 Task: In the  document Michael ,change text color to 'Dark Green' Insert the mentioned shape on left side of the text 'Smiley'. Change color of the shape to  BrownChange shape height to  2
Action: Mouse moved to (384, 561)
Screenshot: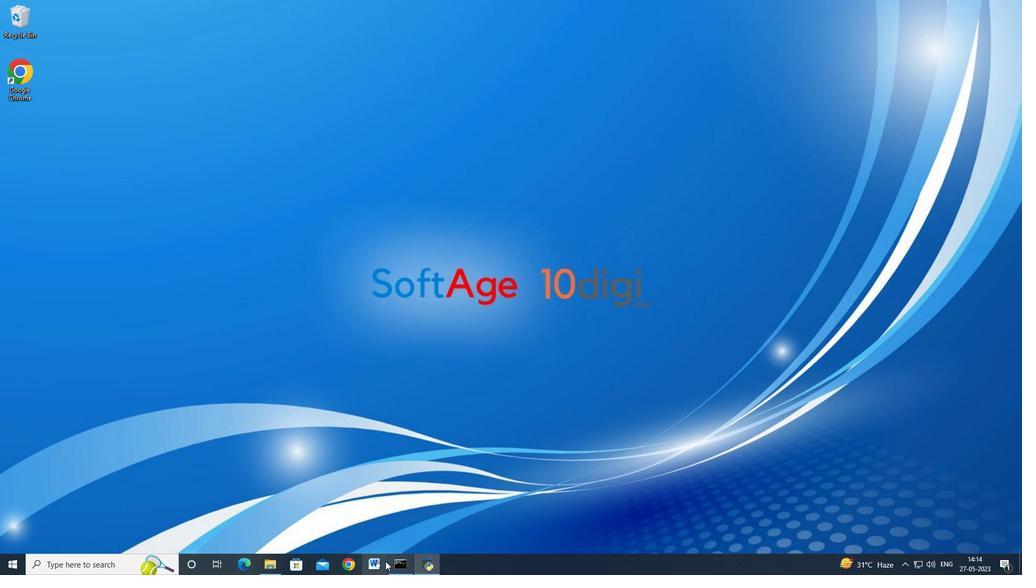
Action: Mouse pressed left at (384, 561)
Screenshot: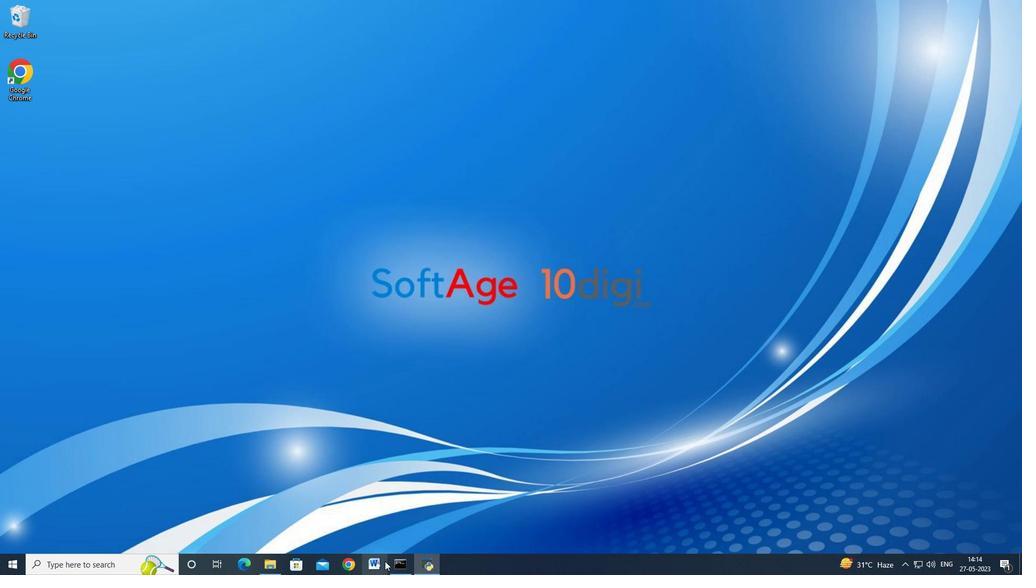 
Action: Mouse moved to (1, 22)
Screenshot: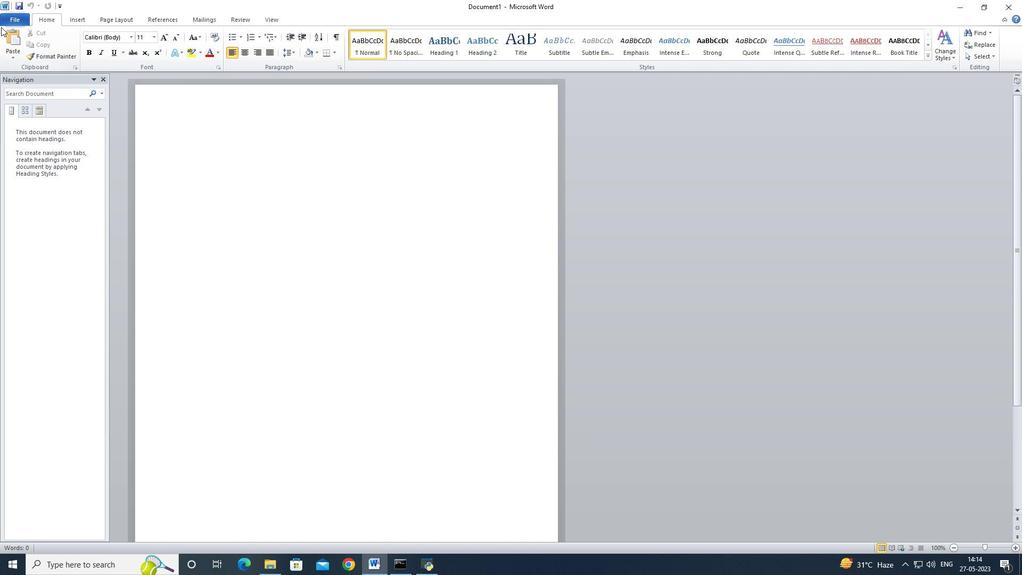 
Action: Mouse pressed left at (1, 22)
Screenshot: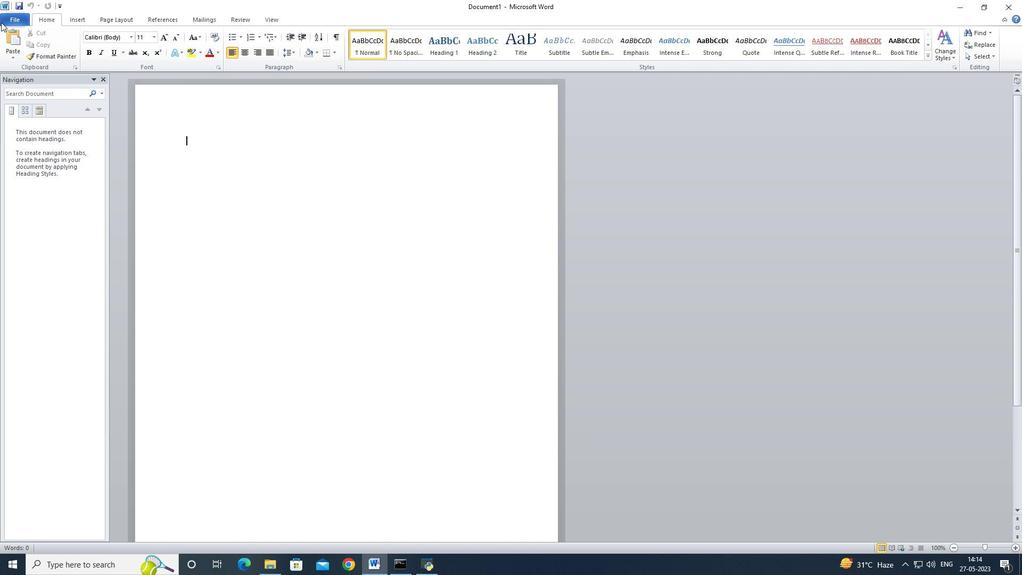 
Action: Mouse moved to (101, 68)
Screenshot: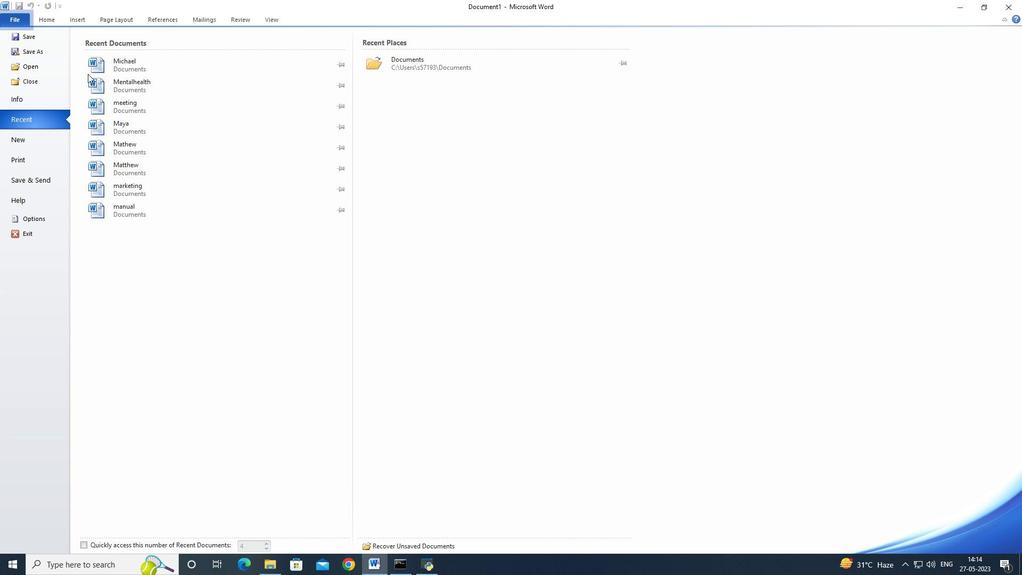 
Action: Mouse pressed left at (101, 68)
Screenshot: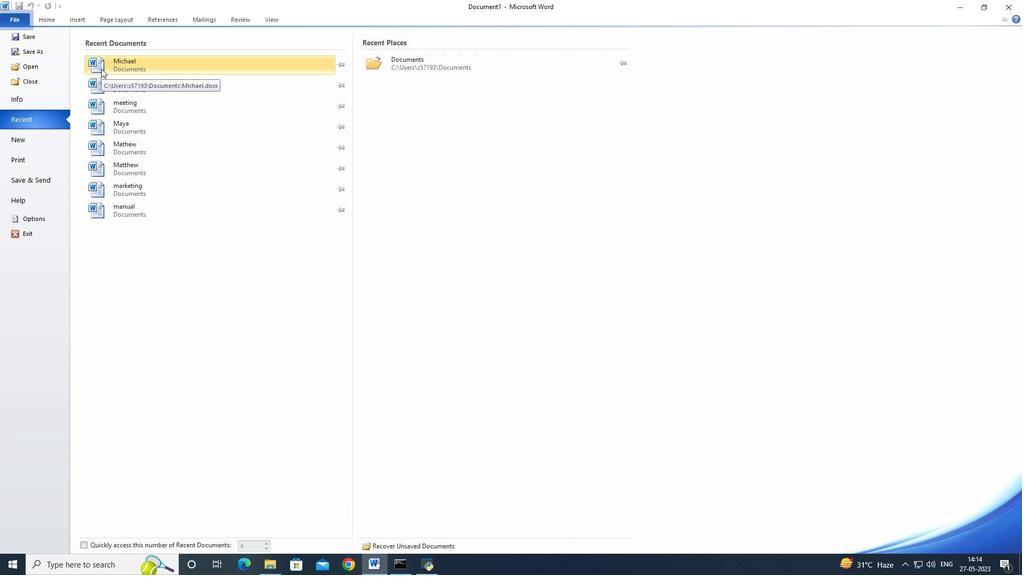 
Action: Mouse moved to (280, 178)
Screenshot: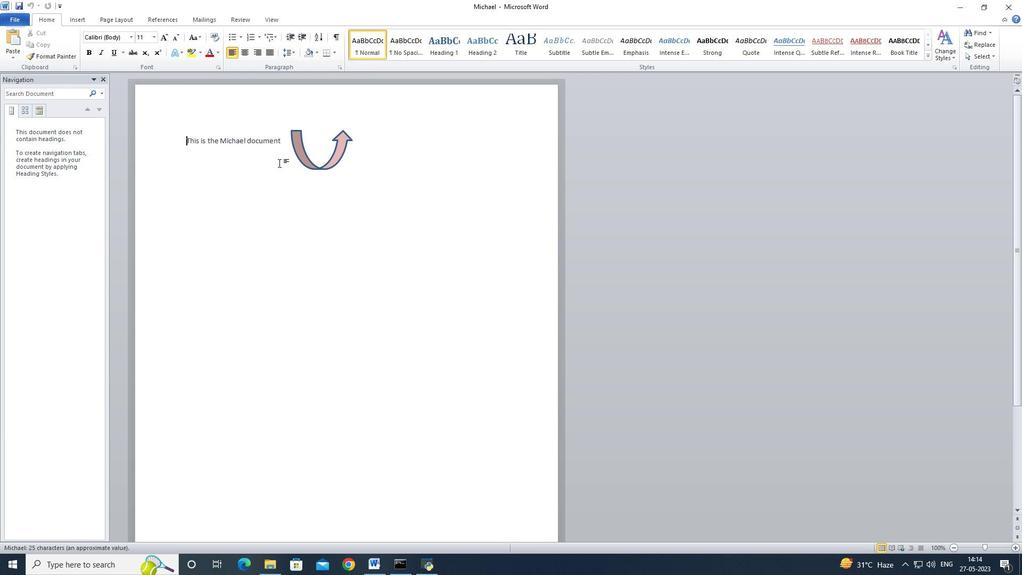 
Action: Mouse pressed left at (280, 178)
Screenshot: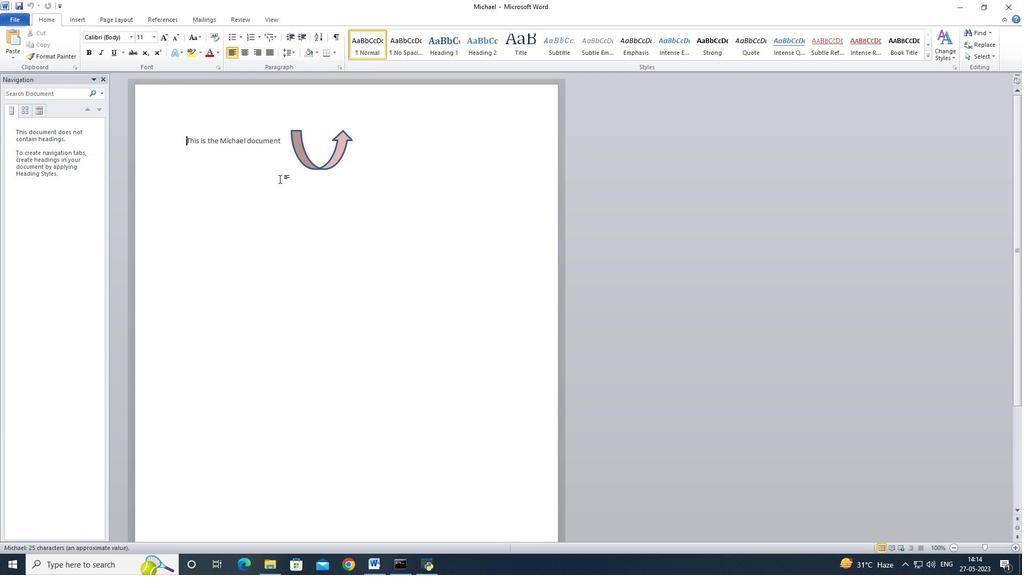 
Action: Mouse moved to (390, 180)
Screenshot: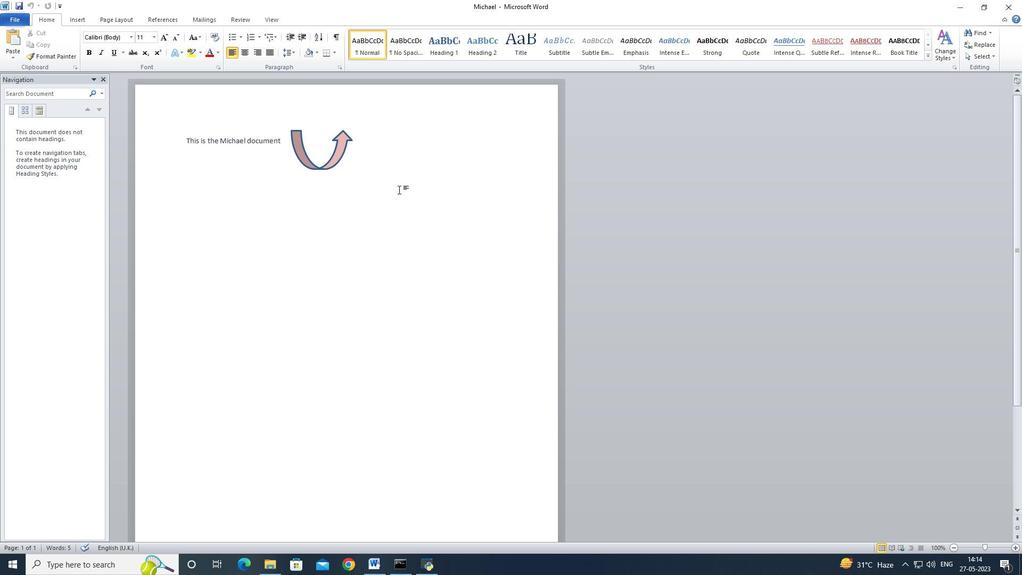 
Action: Mouse pressed left at (390, 180)
Screenshot: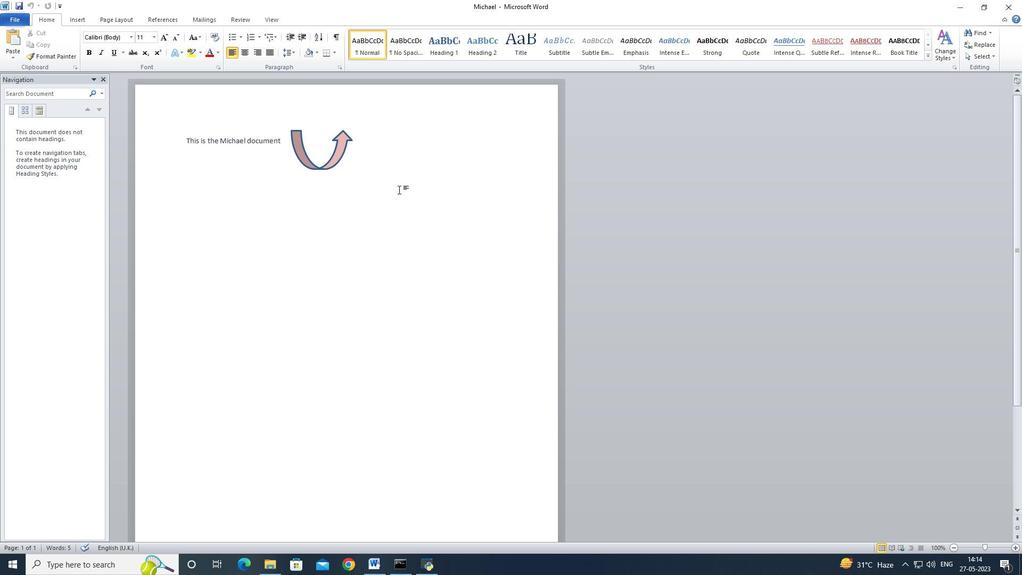 
Action: Mouse moved to (379, 150)
Screenshot: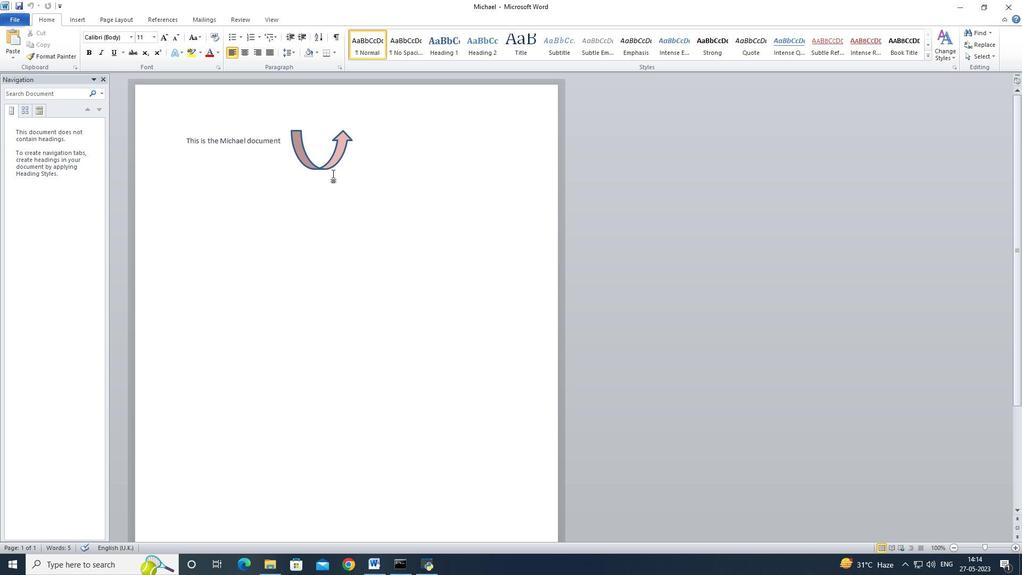 
Action: Mouse pressed left at (379, 150)
Screenshot: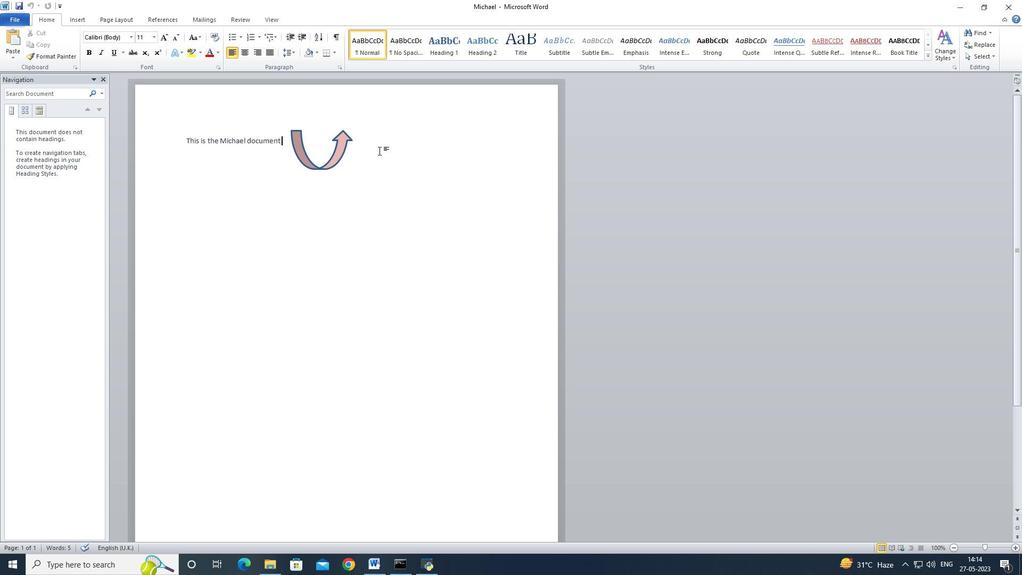 
Action: Mouse moved to (379, 150)
Screenshot: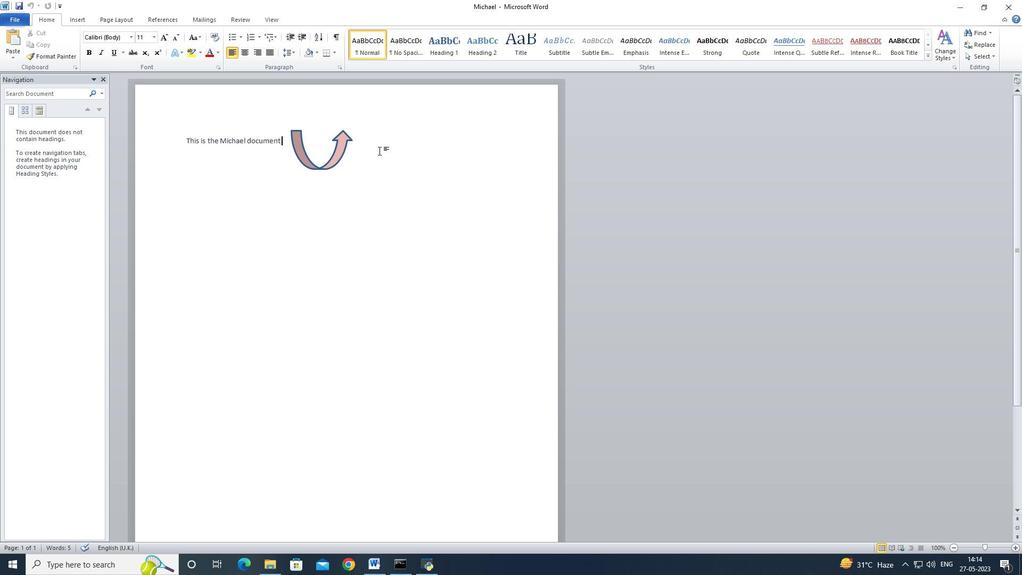 
Action: Mouse pressed left at (379, 150)
Screenshot: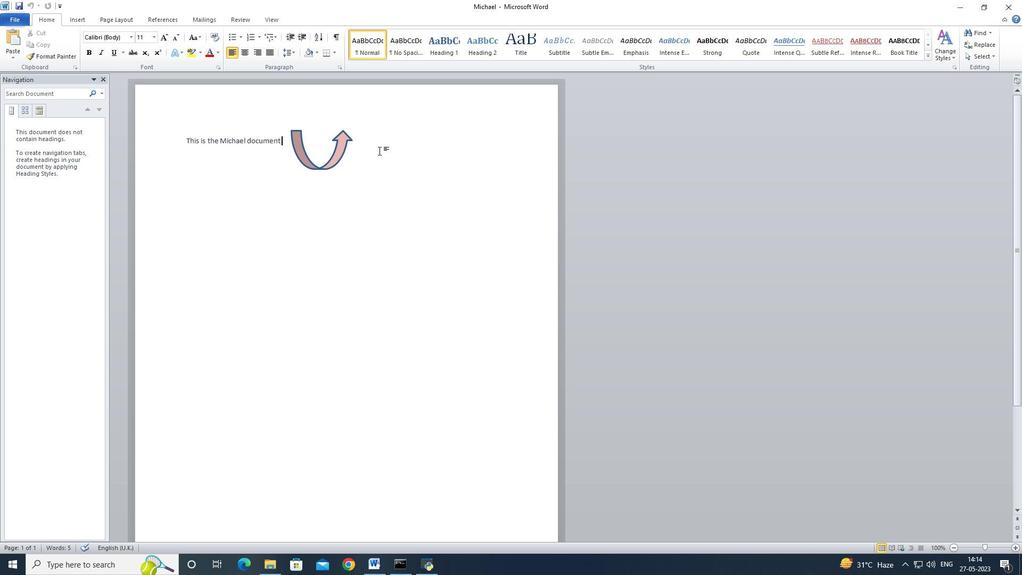 
Action: Mouse moved to (85, 24)
Screenshot: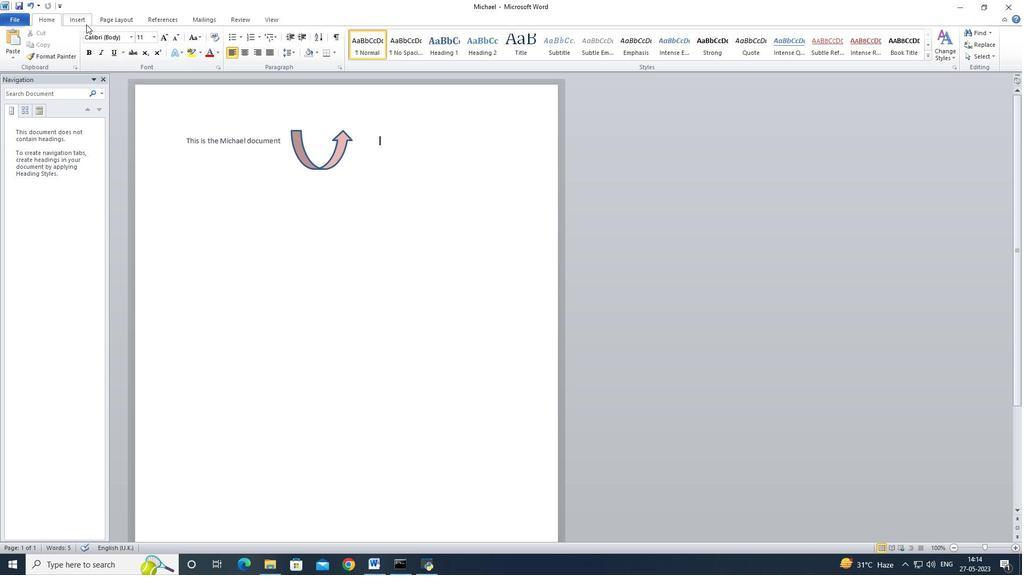 
Action: Mouse pressed left at (85, 24)
Screenshot: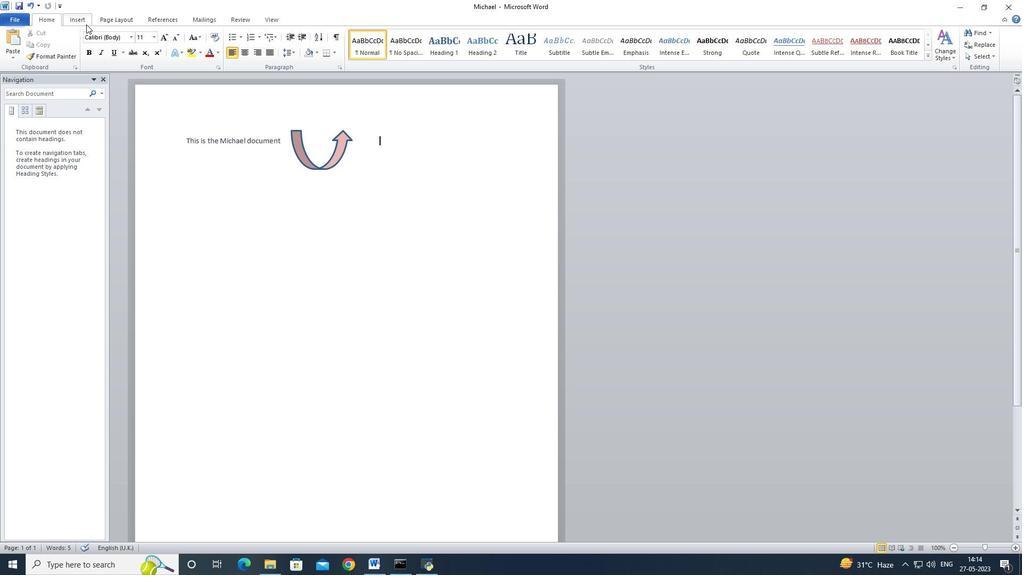 
Action: Mouse moved to (157, 54)
Screenshot: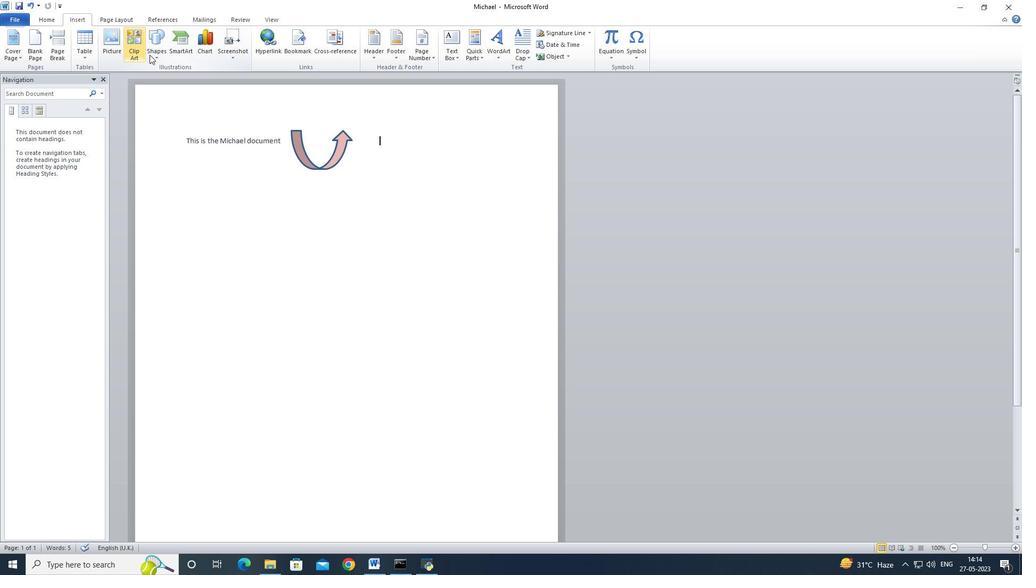 
Action: Mouse pressed left at (157, 54)
Screenshot: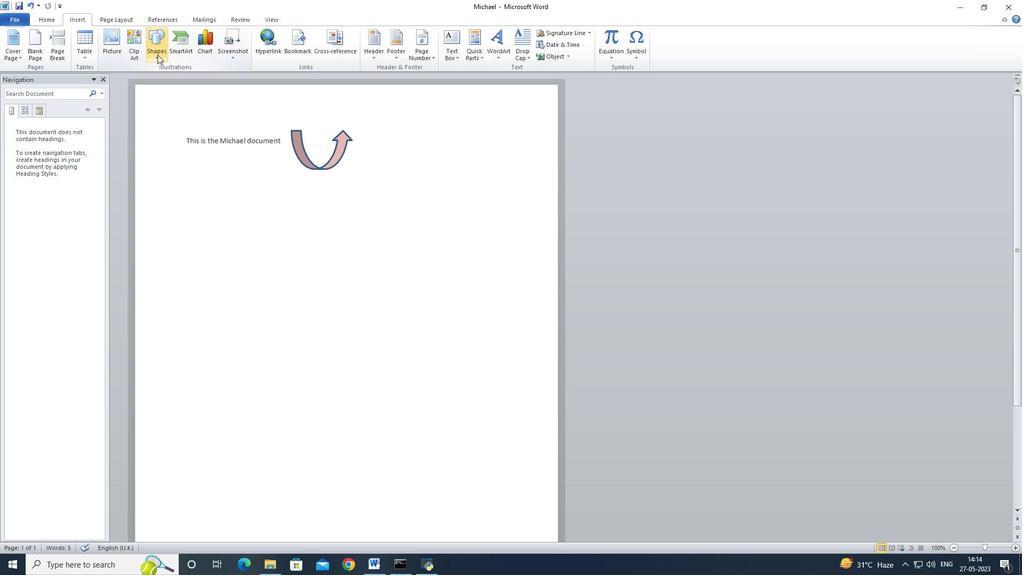 
Action: Mouse moved to (201, 171)
Screenshot: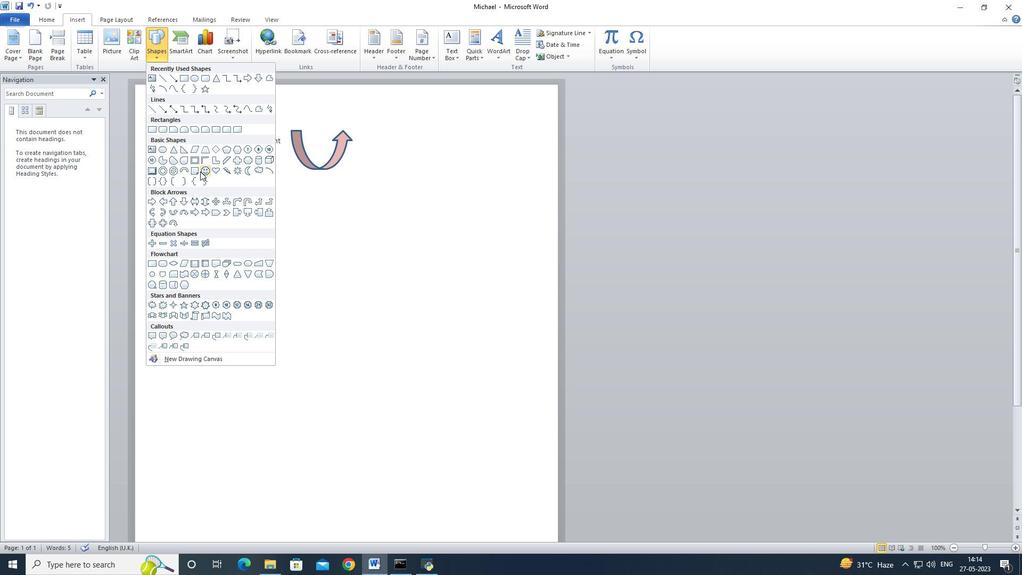 
Action: Mouse pressed left at (201, 171)
Screenshot: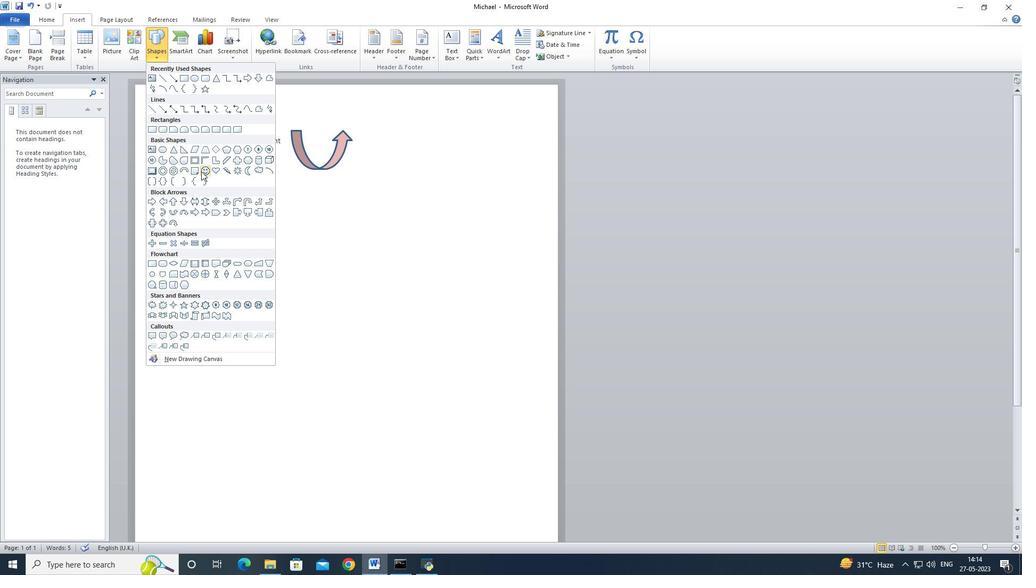 
Action: Mouse moved to (392, 148)
Screenshot: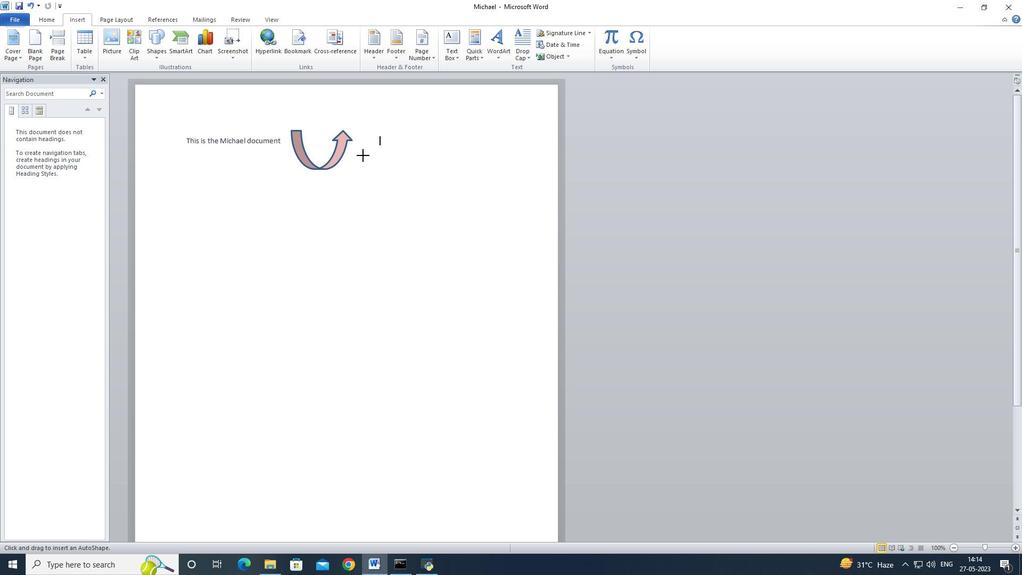 
Action: Mouse pressed left at (392, 148)
Screenshot: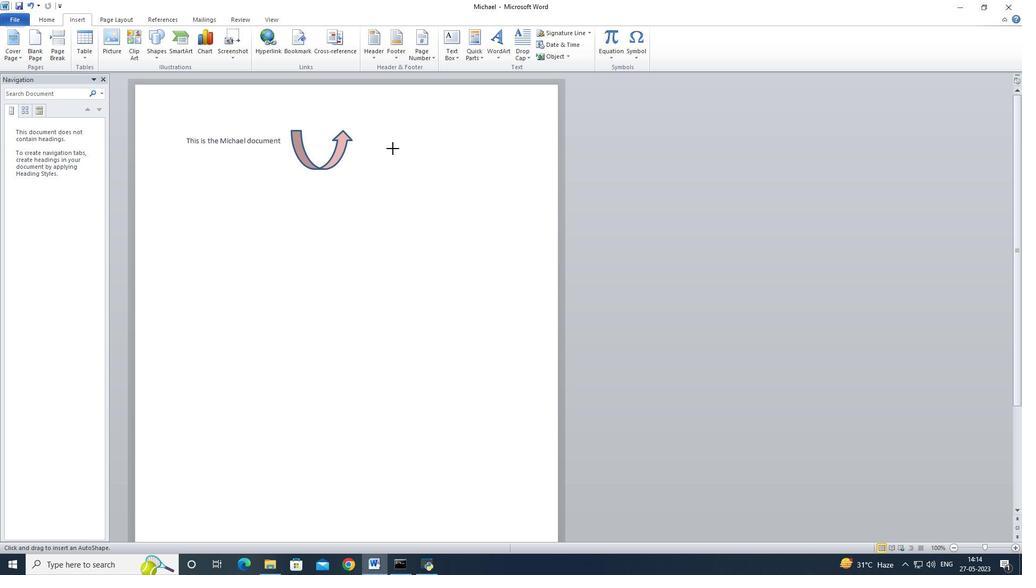 
Action: Mouse moved to (429, 173)
Screenshot: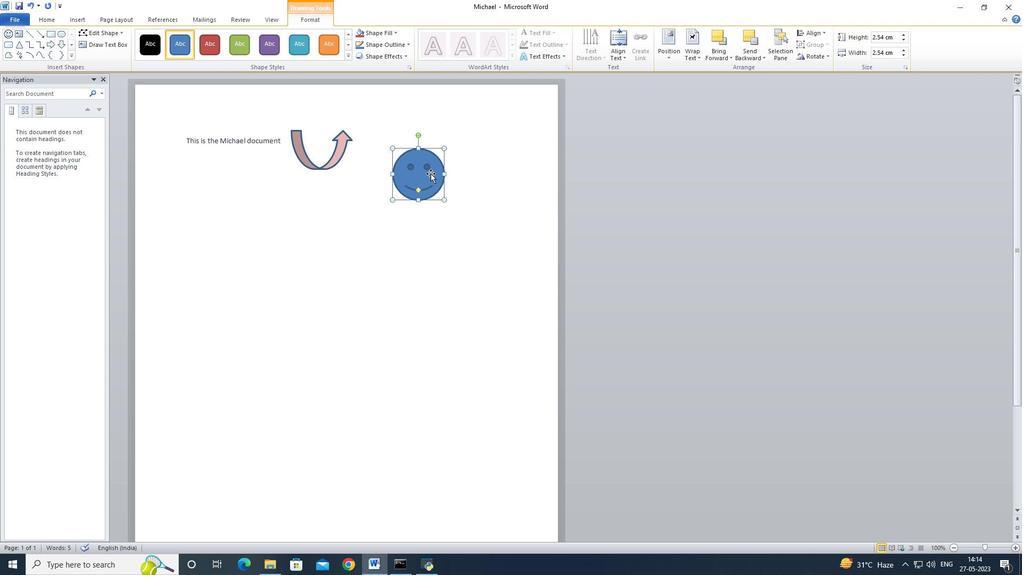 
Action: Mouse pressed left at (429, 173)
Screenshot: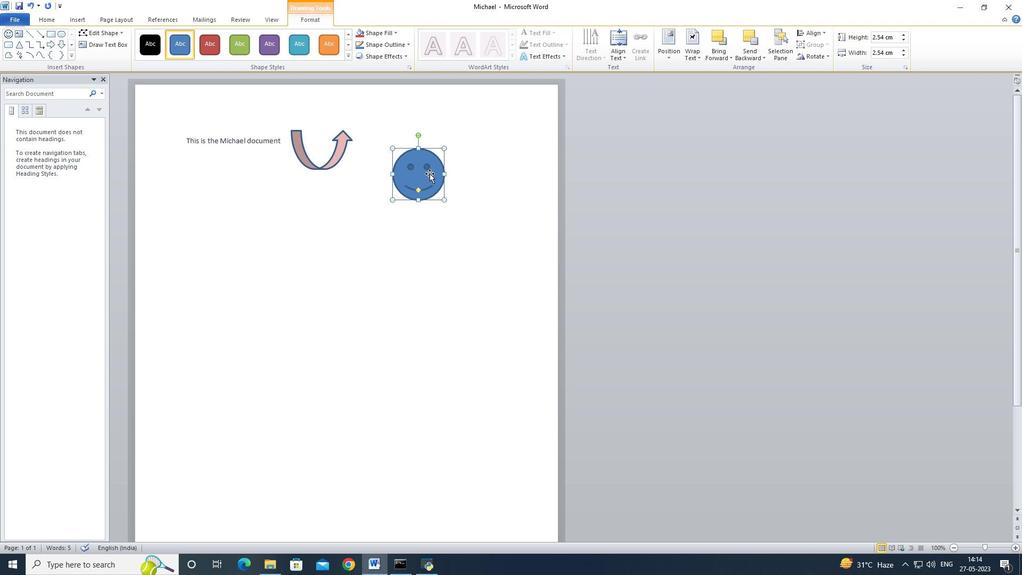
Action: Mouse moved to (182, 136)
Screenshot: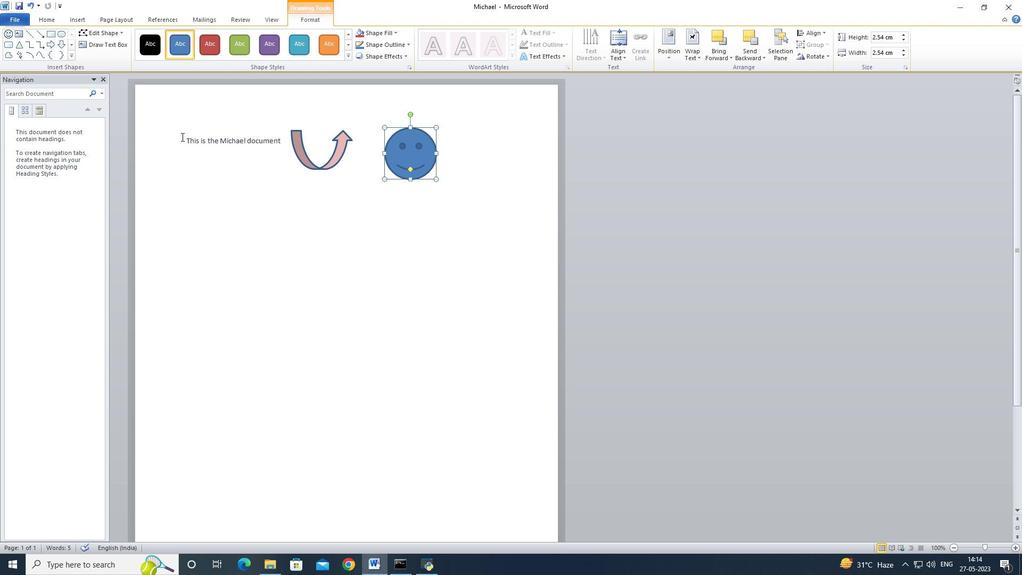 
Action: Mouse pressed left at (182, 136)
Screenshot: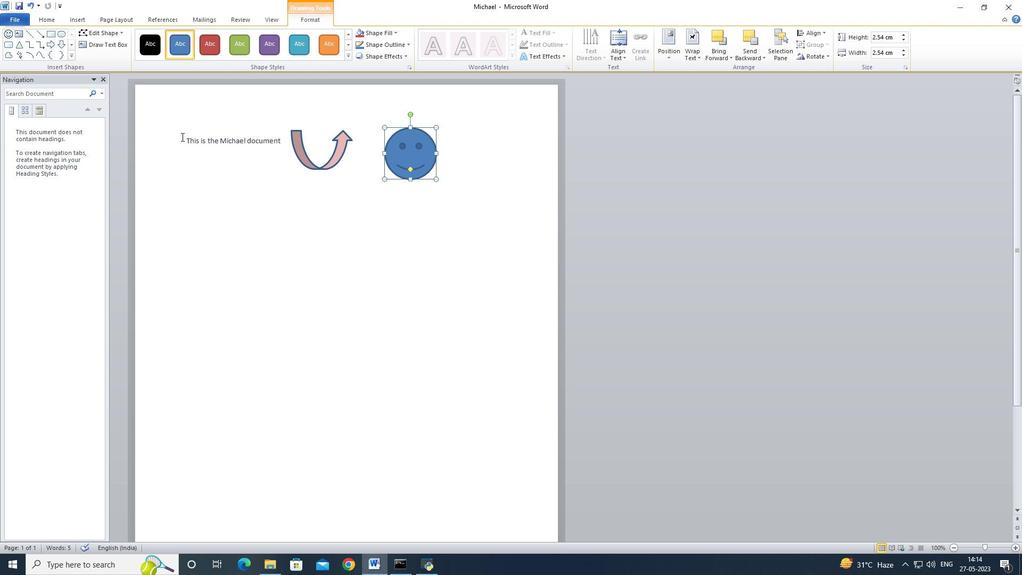 
Action: Mouse moved to (217, 53)
Screenshot: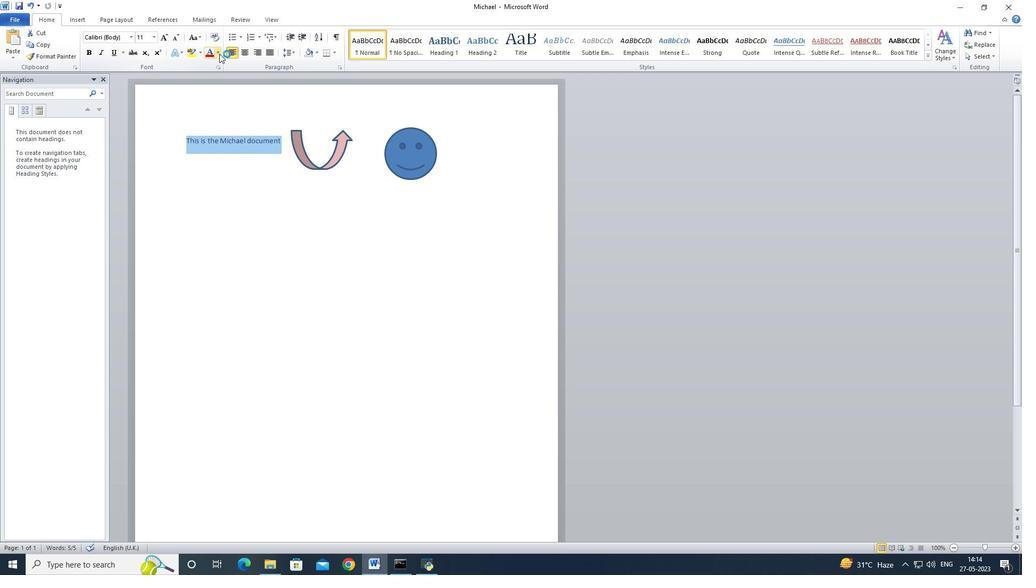 
Action: Mouse pressed left at (217, 53)
Screenshot: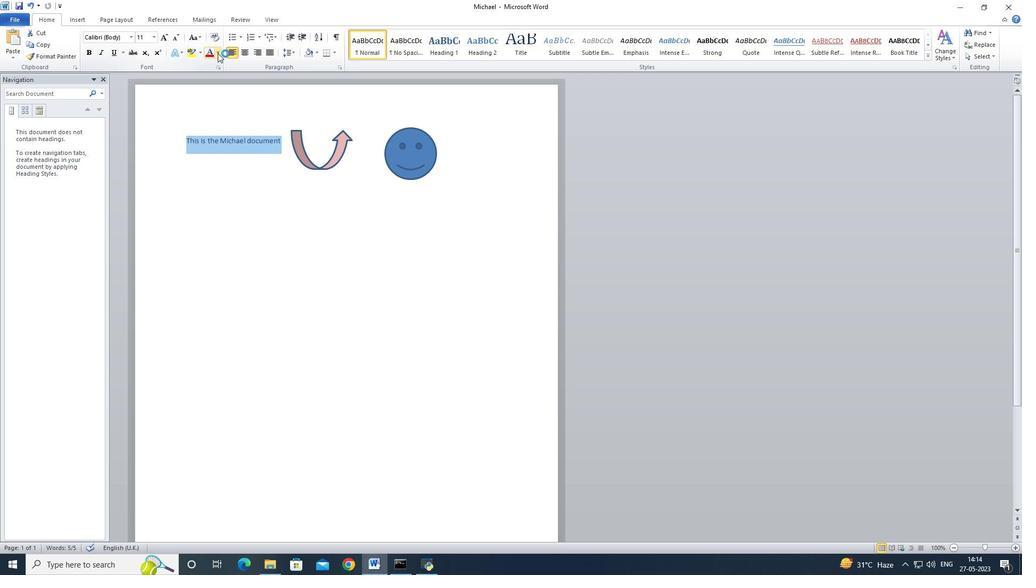 
Action: Mouse moved to (263, 121)
Screenshot: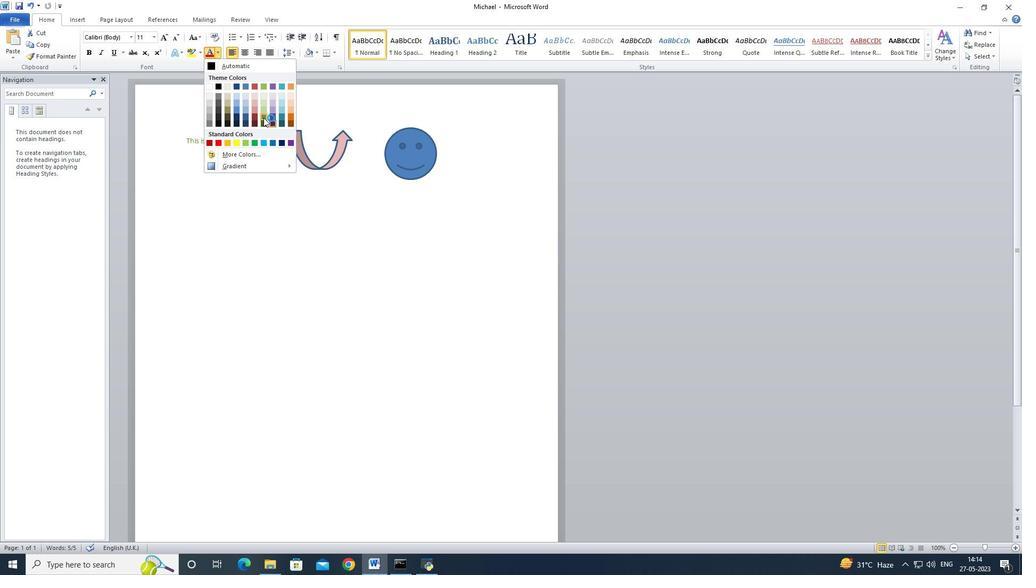 
Action: Mouse pressed left at (263, 121)
Screenshot: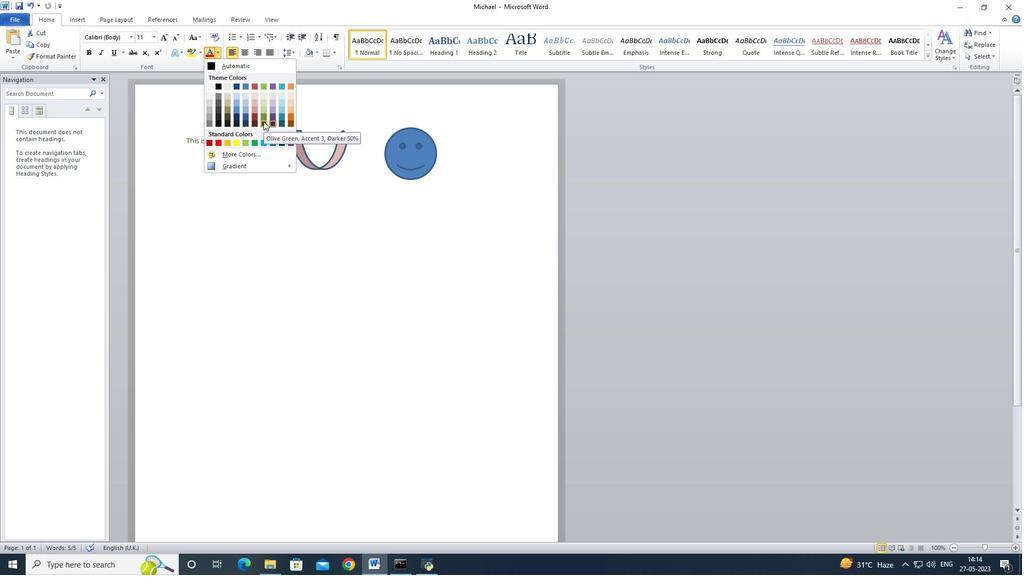 
Action: Mouse moved to (264, 165)
Screenshot: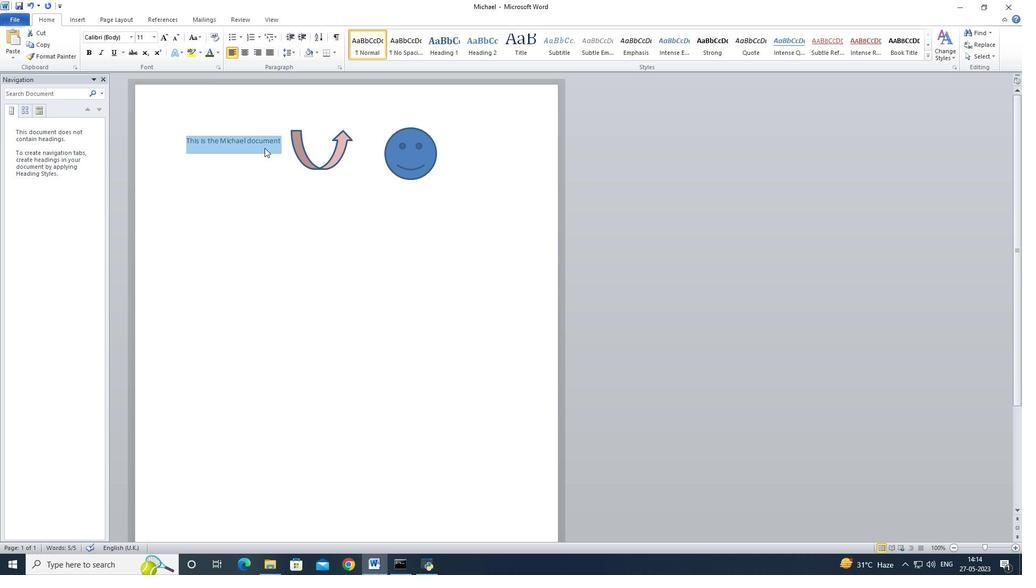 
Action: Mouse pressed left at (264, 165)
Screenshot: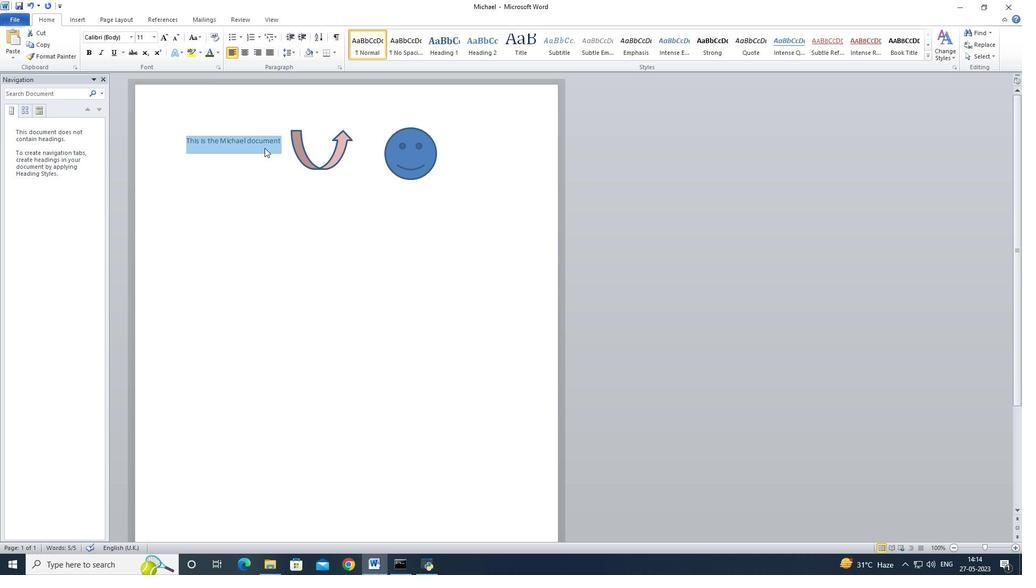 
Action: Mouse moved to (408, 155)
Screenshot: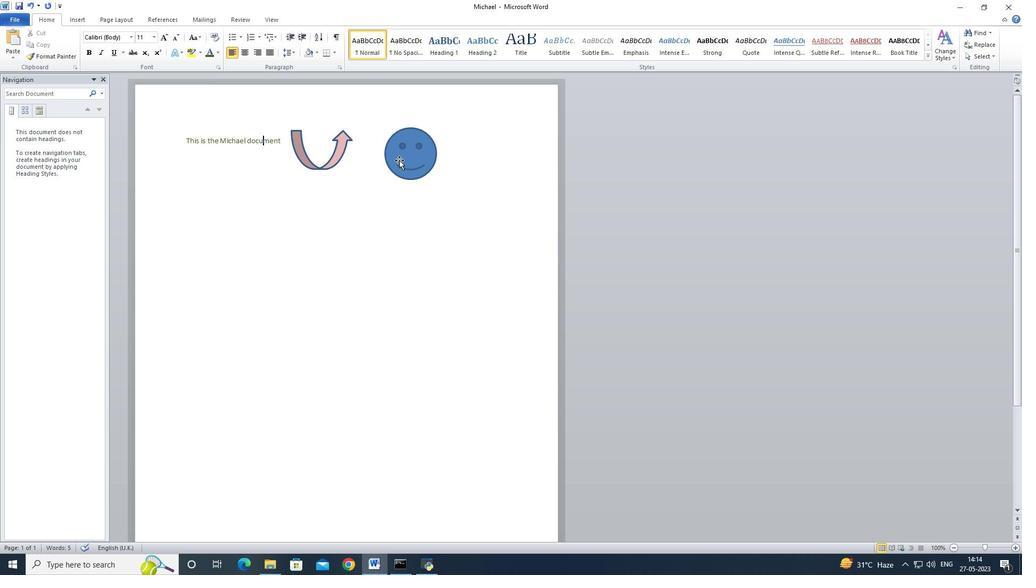
Action: Mouse pressed left at (408, 155)
Screenshot: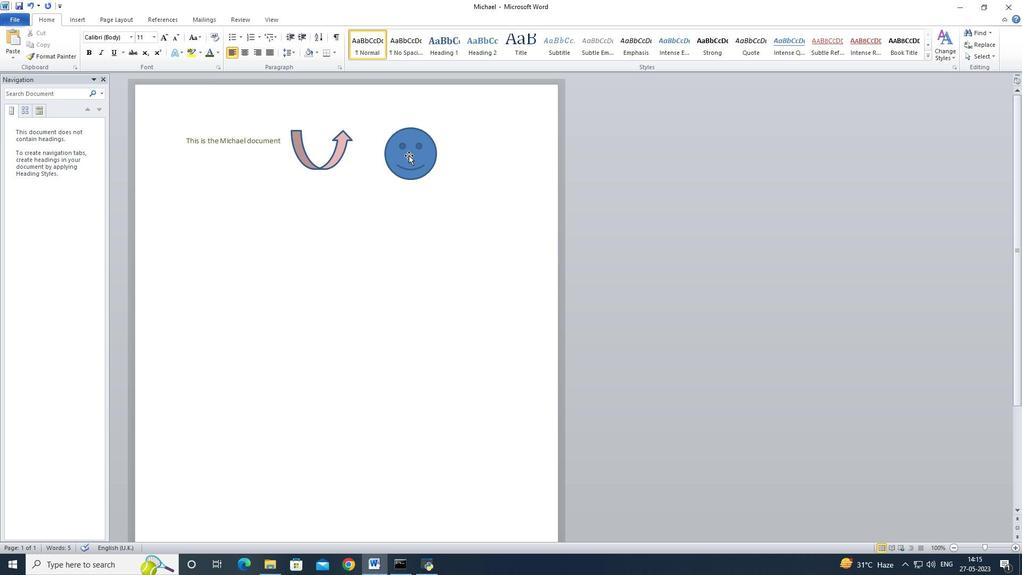 
Action: Mouse moved to (292, 17)
Screenshot: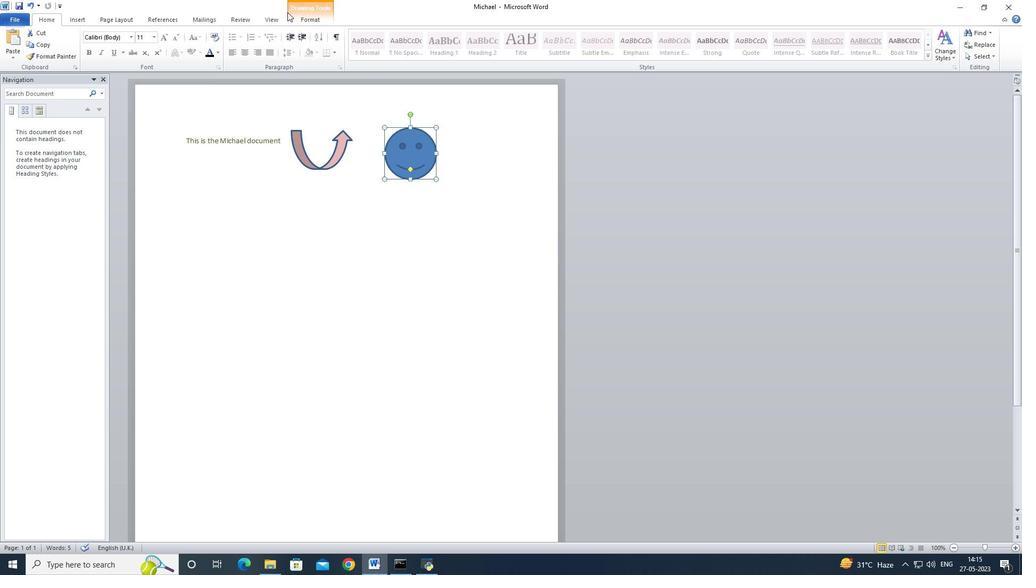 
Action: Mouse pressed left at (292, 17)
Screenshot: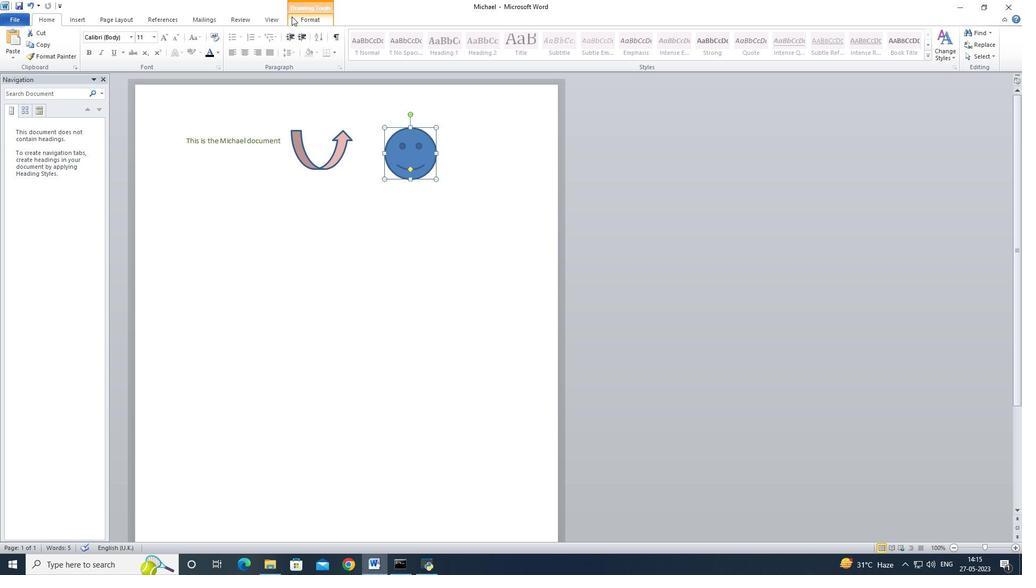 
Action: Mouse moved to (392, 35)
Screenshot: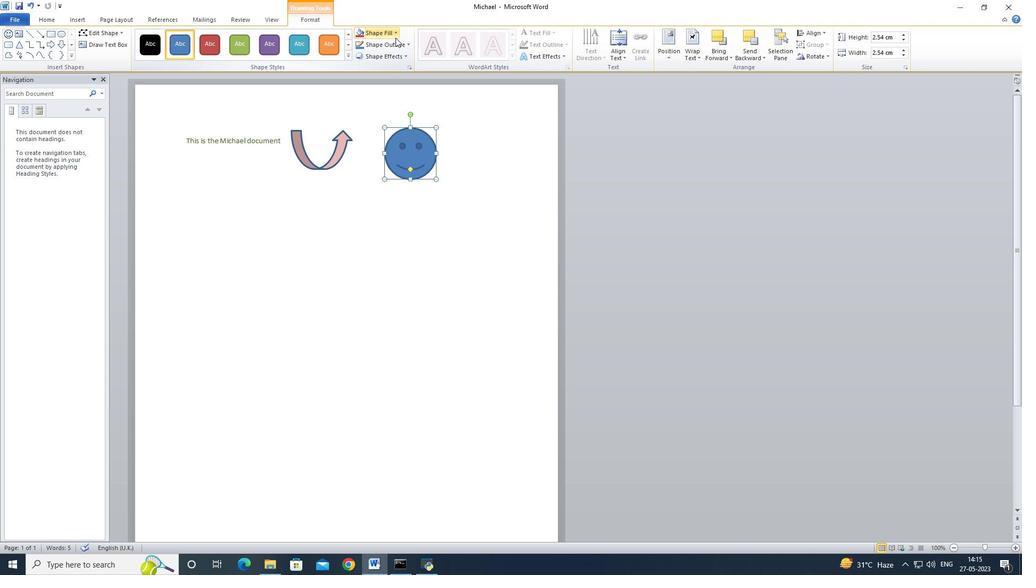 
Action: Mouse pressed left at (392, 35)
Screenshot: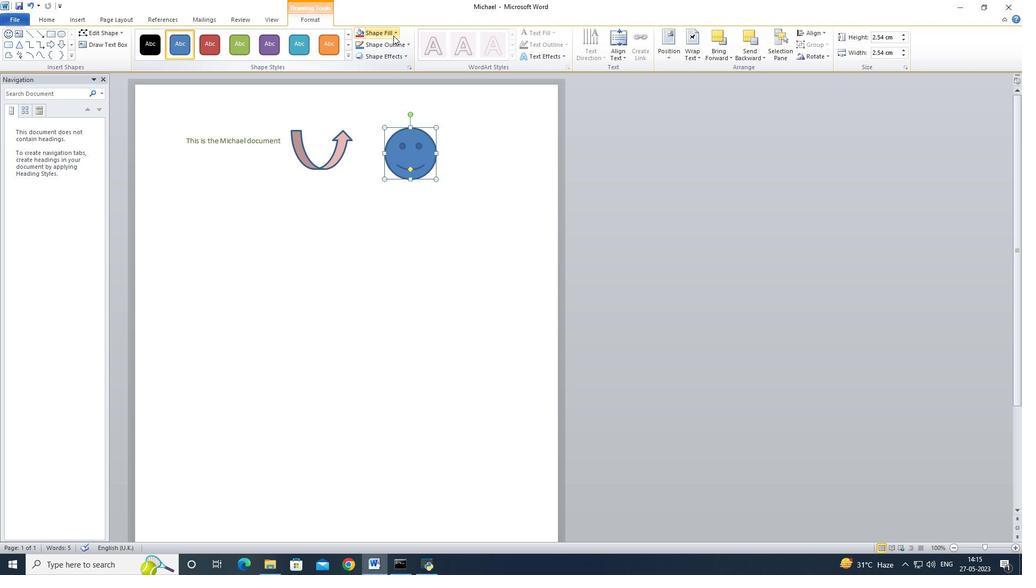 
Action: Mouse moved to (376, 71)
Screenshot: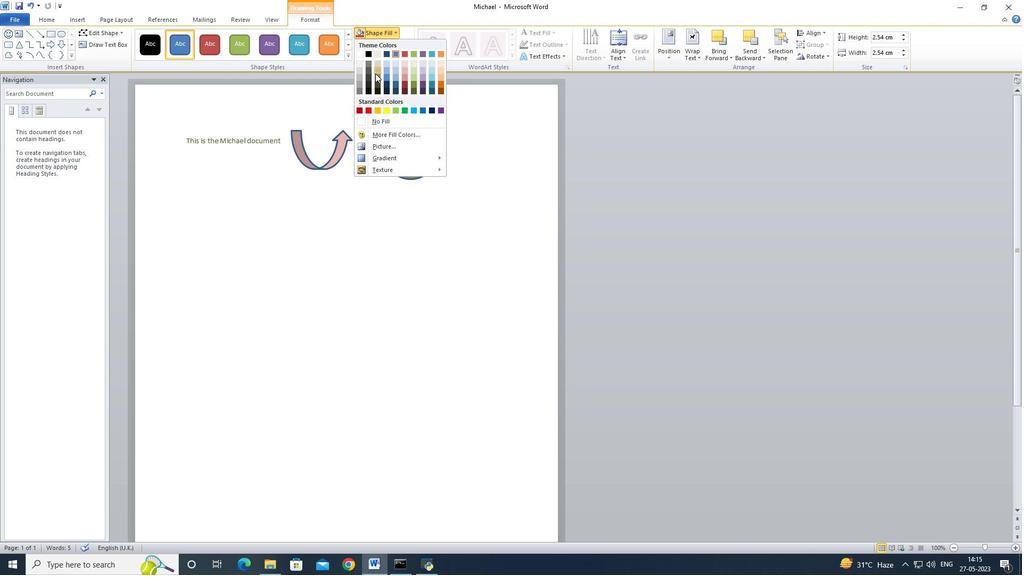 
Action: Mouse pressed left at (376, 71)
Screenshot: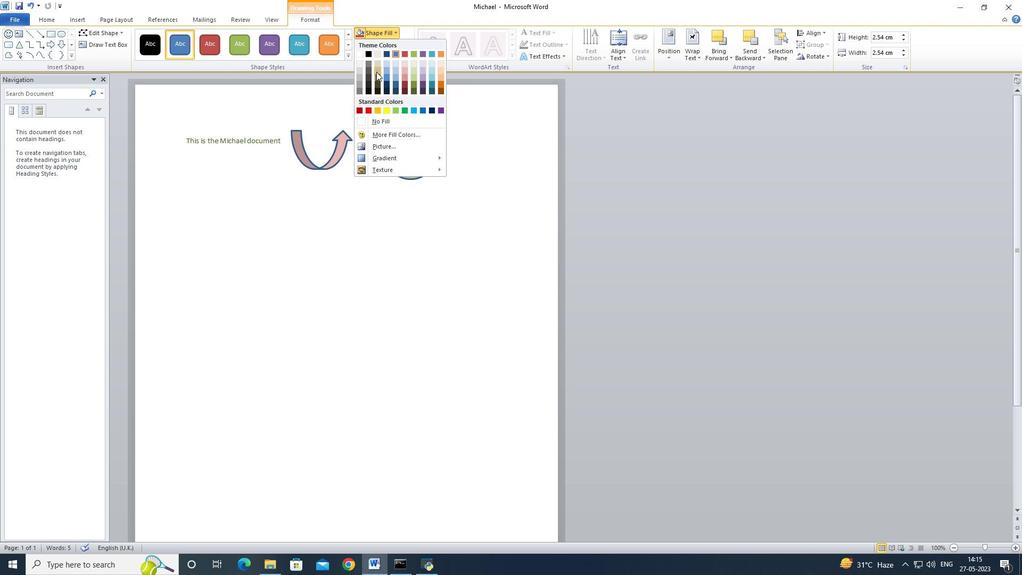 
Action: Mouse moved to (902, 35)
Screenshot: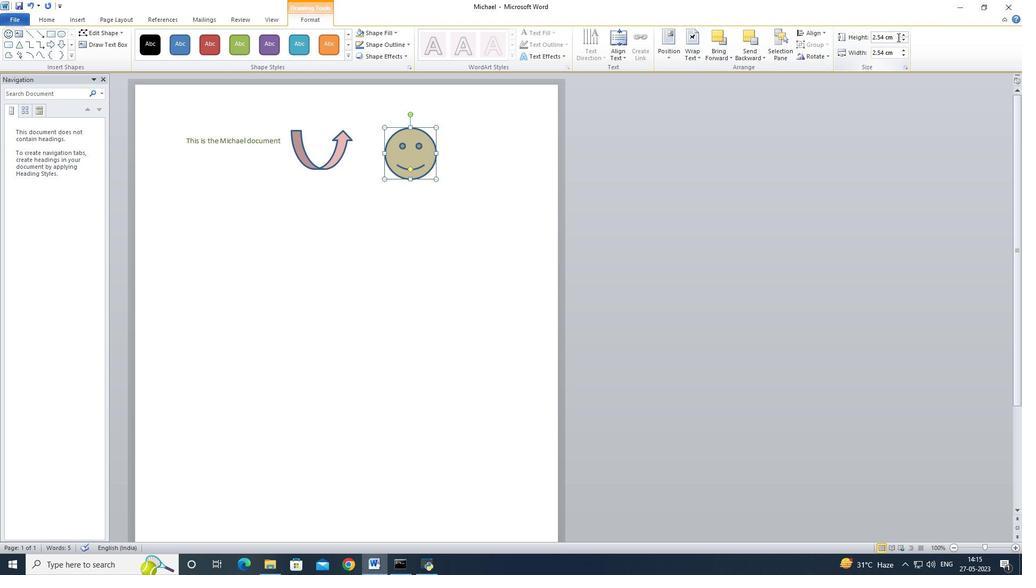
Action: Mouse pressed left at (902, 35)
Screenshot: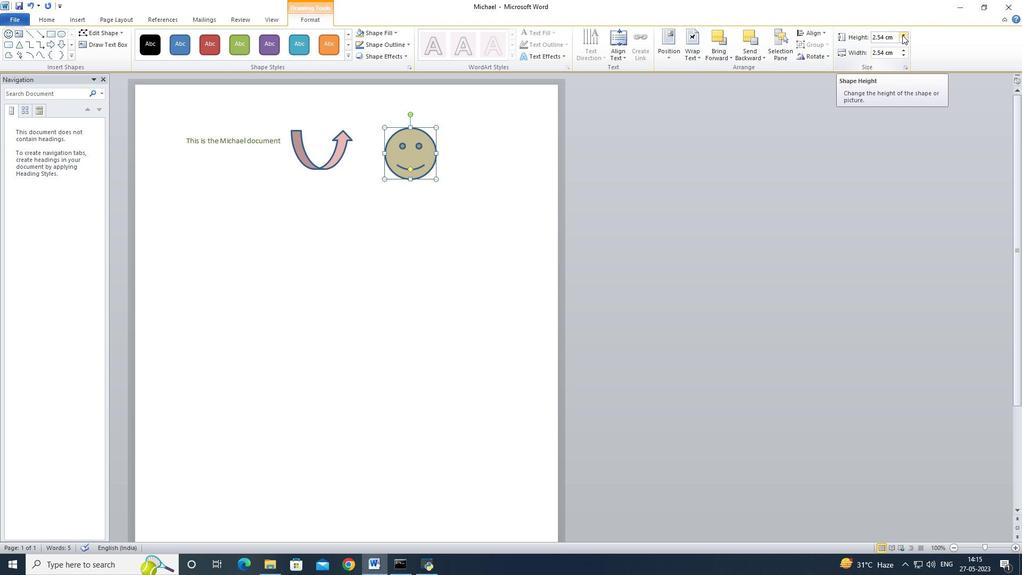 
Action: Mouse pressed left at (902, 35)
Screenshot: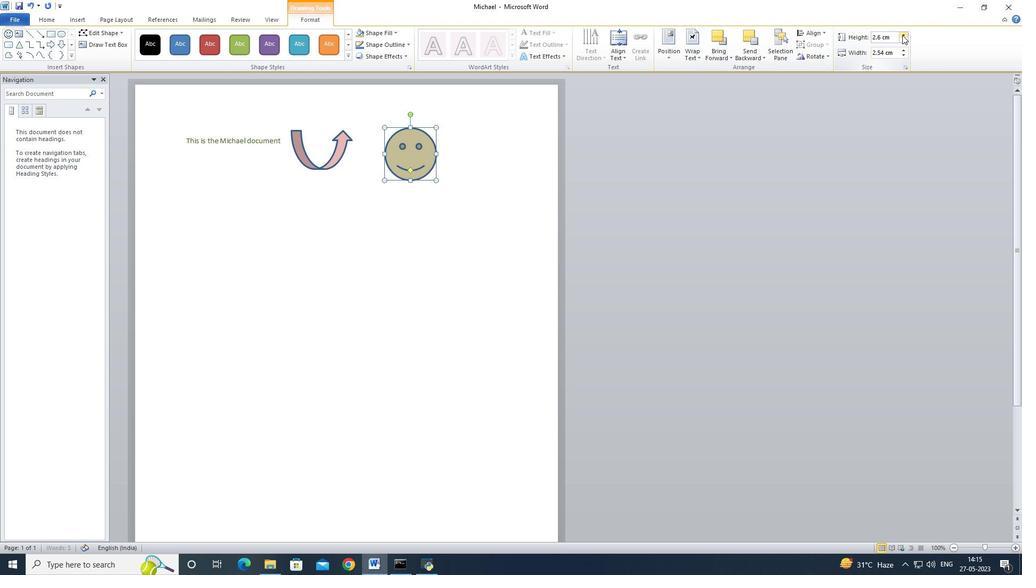 
Action: Mouse moved to (904, 40)
Screenshot: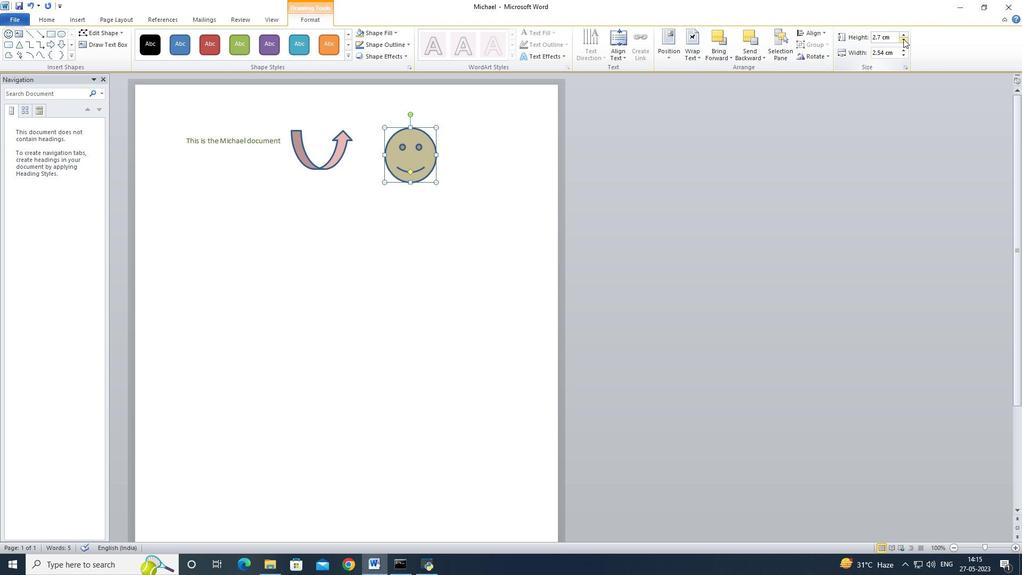 
Action: Mouse pressed left at (904, 40)
Screenshot: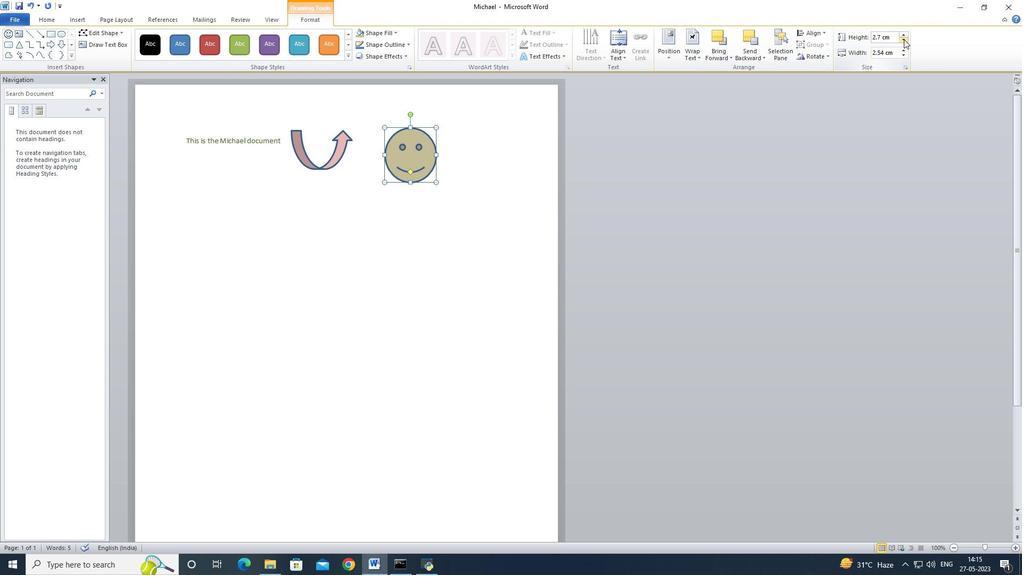
Action: Mouse pressed left at (904, 40)
Screenshot: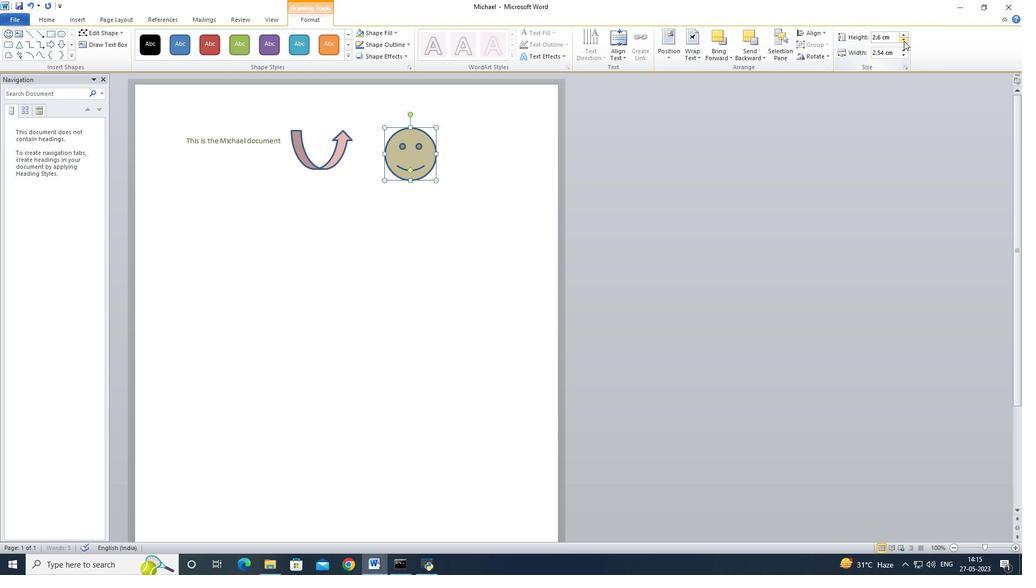 
Action: Mouse pressed left at (904, 40)
Screenshot: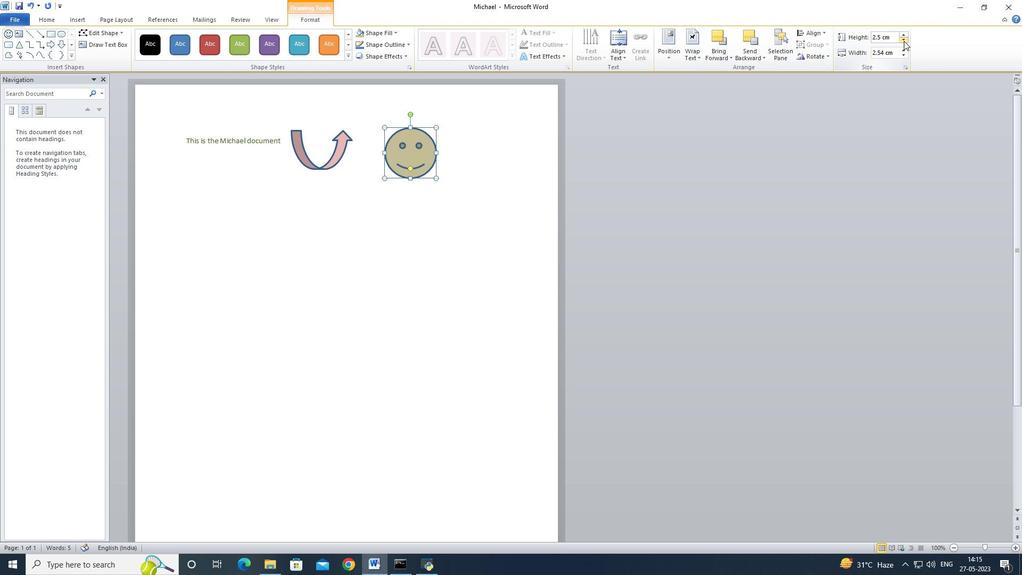 
Action: Mouse pressed left at (904, 40)
Screenshot: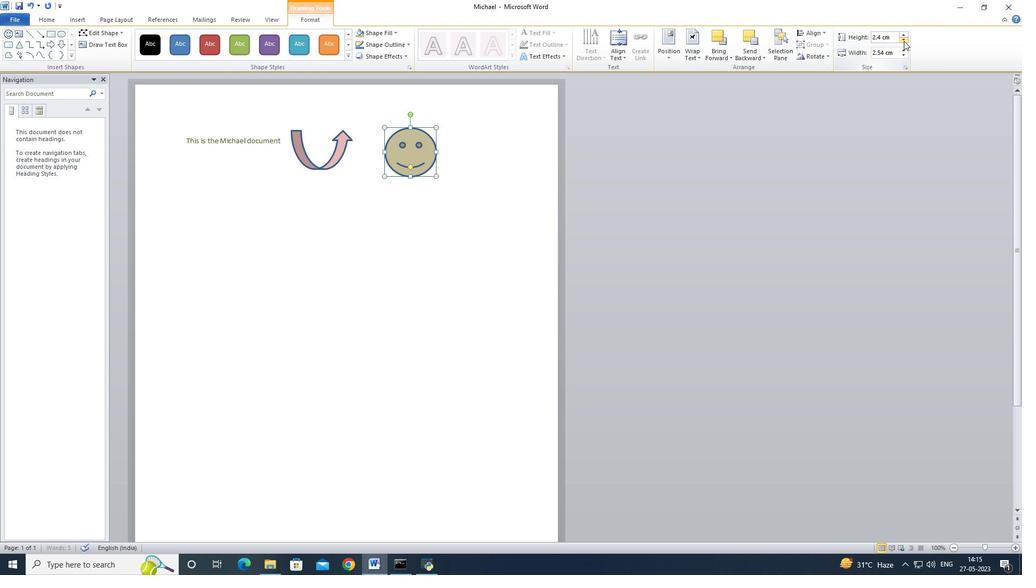 
Action: Mouse pressed left at (904, 40)
Screenshot: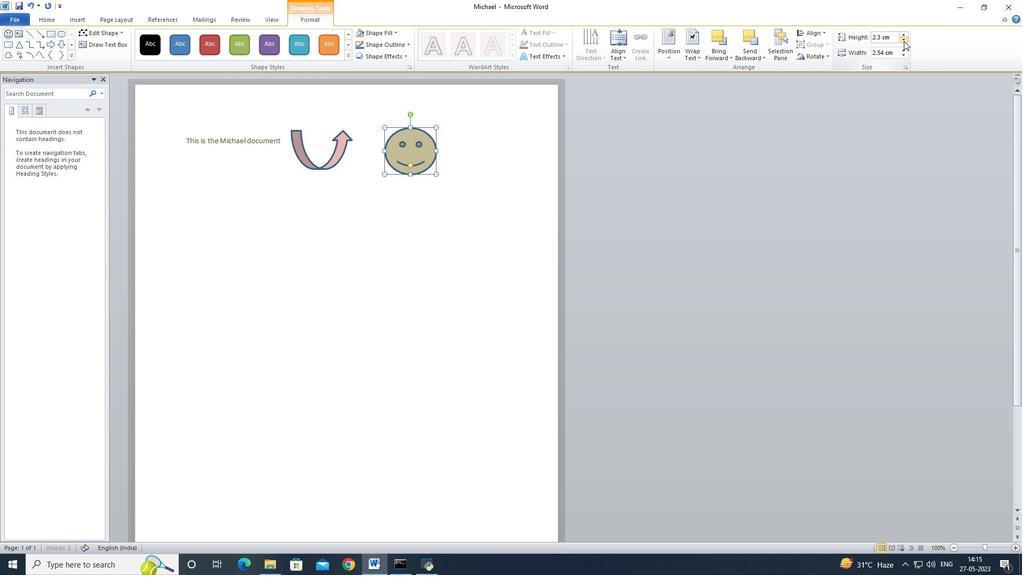 
Action: Mouse pressed left at (904, 40)
Screenshot: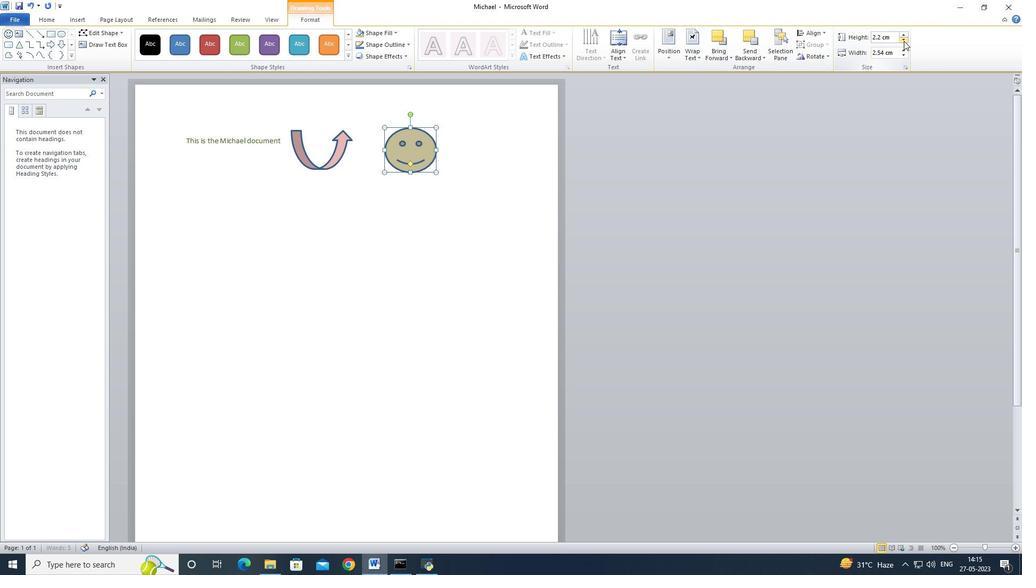 
Action: Mouse pressed left at (904, 40)
Screenshot: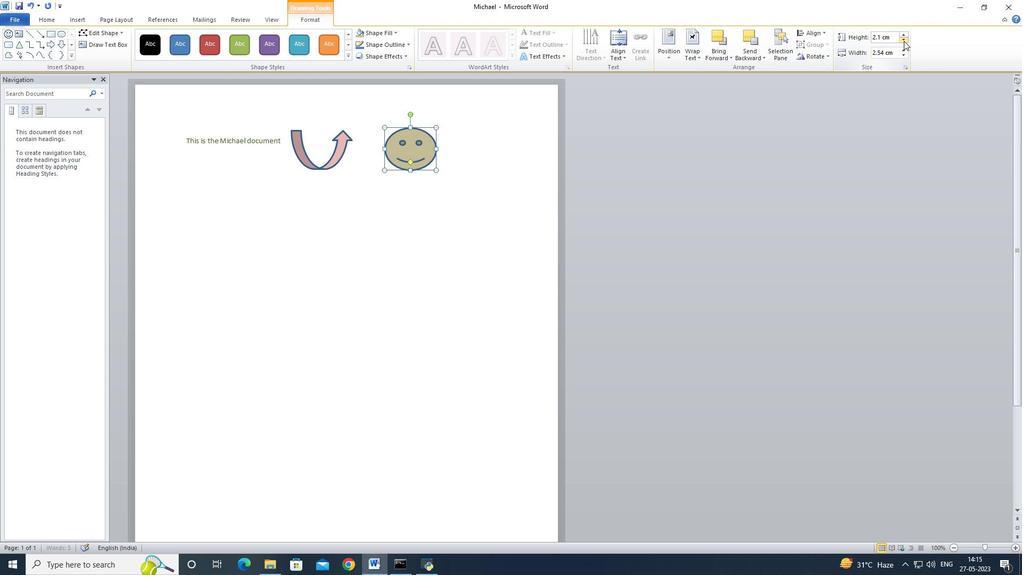 
Action: Mouse moved to (538, 161)
Screenshot: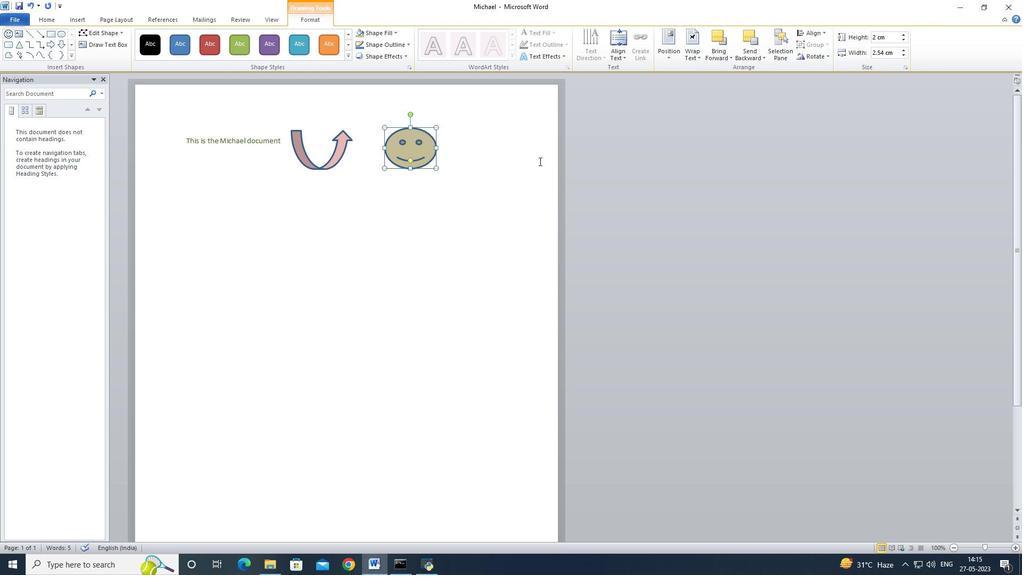 
Action: Key pressed <Key.enter>
Screenshot: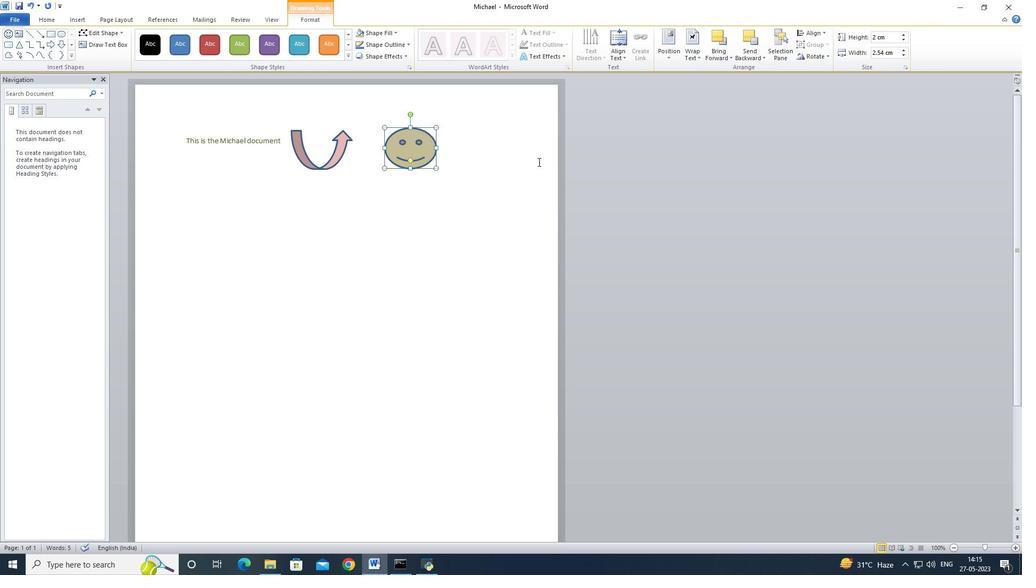 
Action: Mouse moved to (528, 164)
Screenshot: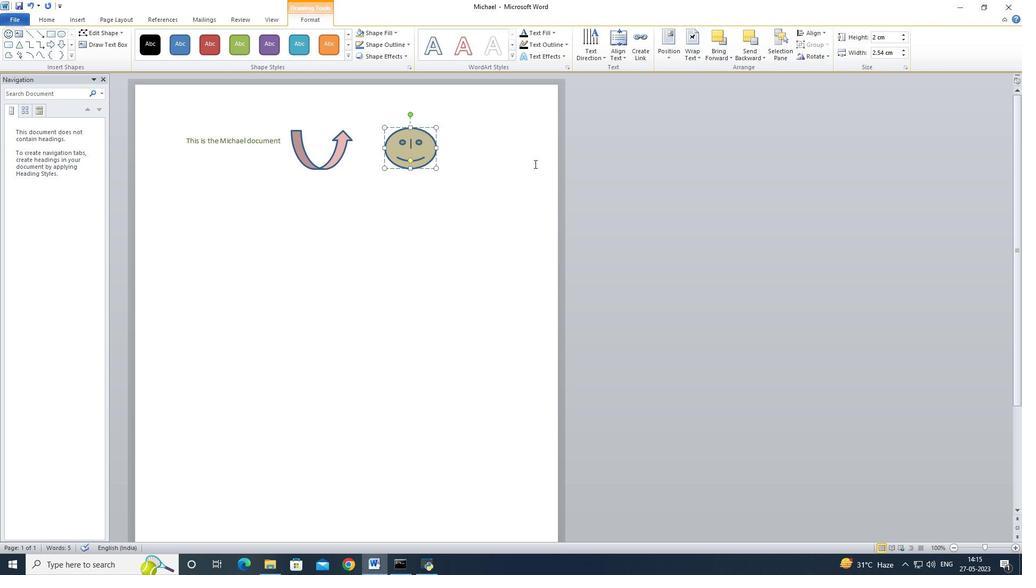 
Action: Mouse pressed left at (528, 164)
Screenshot: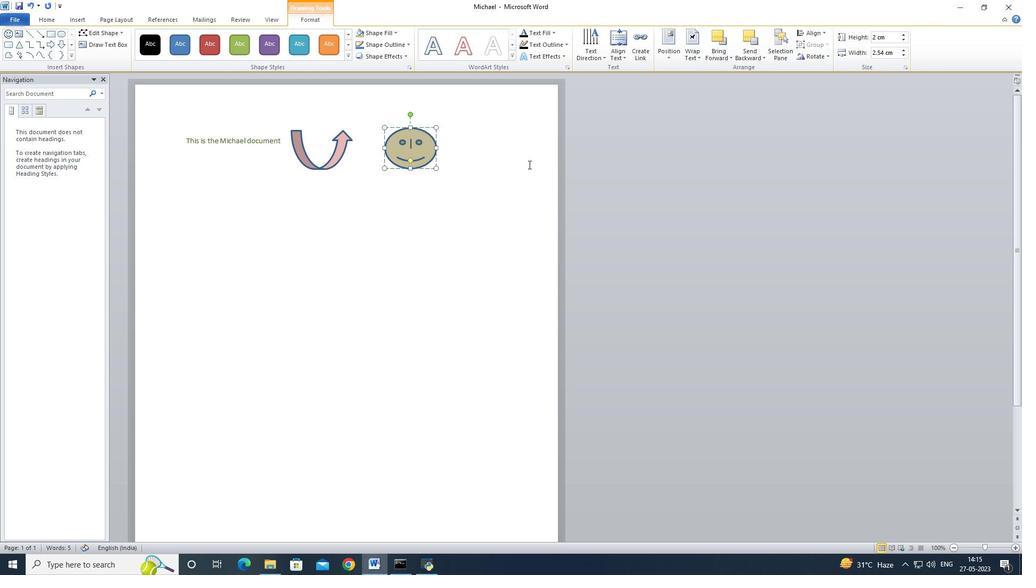 
Action: Mouse moved to (427, 239)
Screenshot: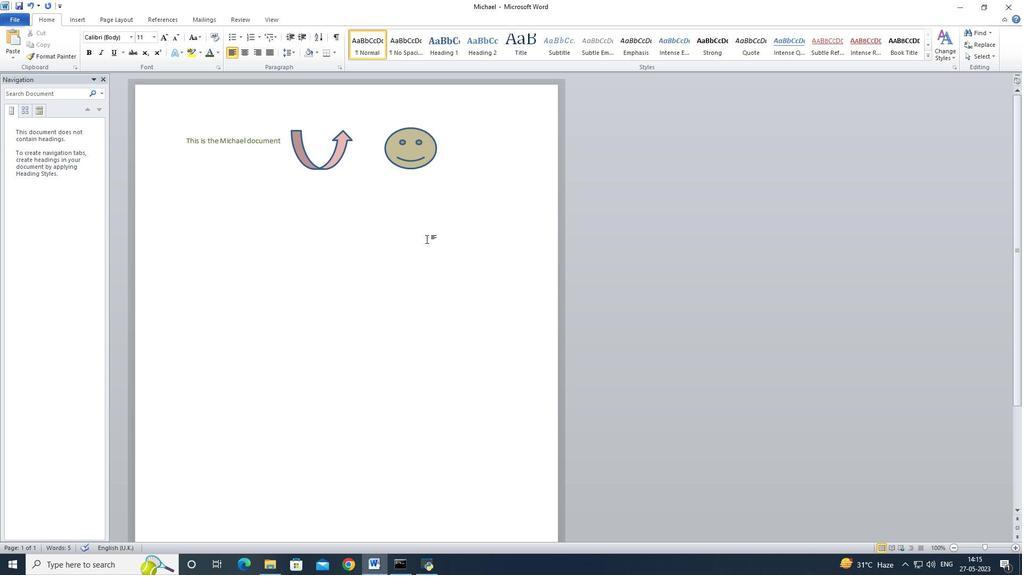 
Action: Mouse pressed left at (427, 239)
Screenshot: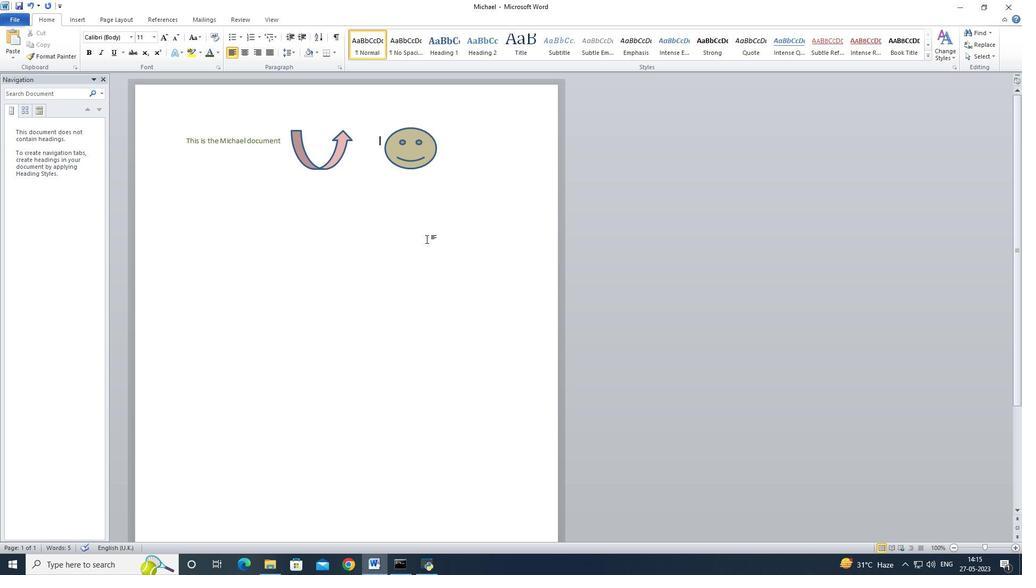 
Action: Mouse moved to (430, 160)
Screenshot: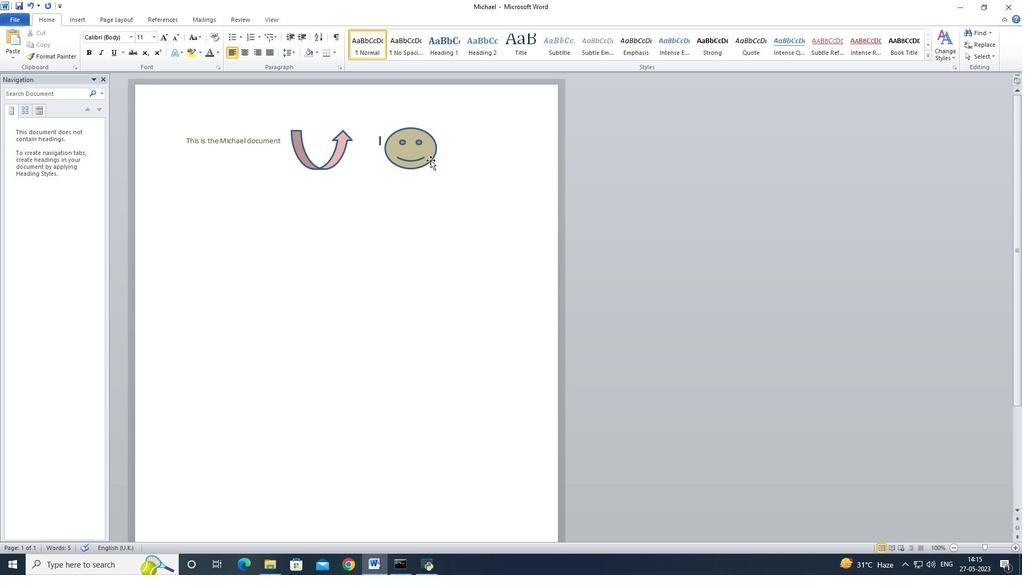 
Action: Mouse pressed left at (430, 160)
Screenshot: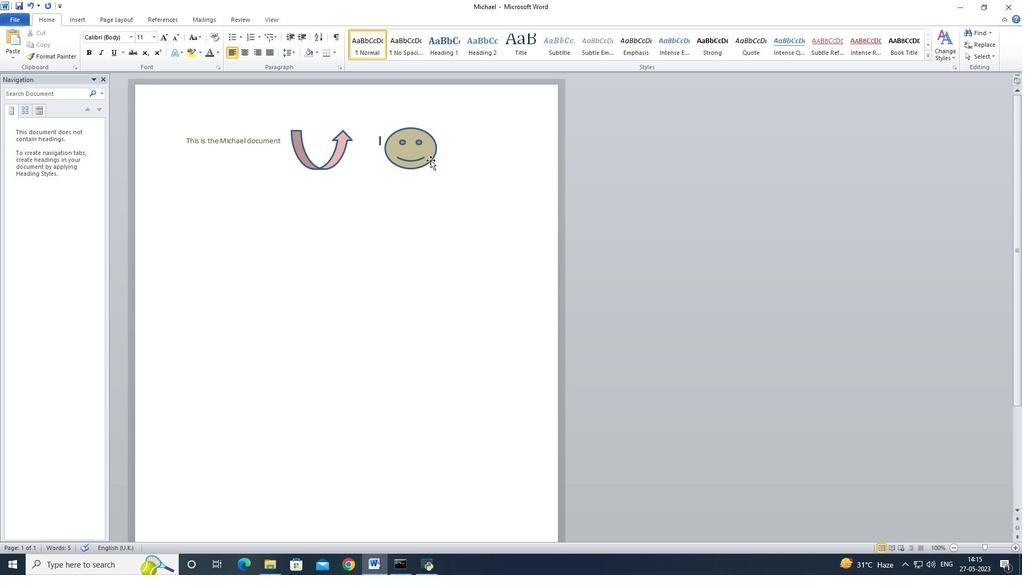 
Action: Mouse moved to (423, 205)
Screenshot: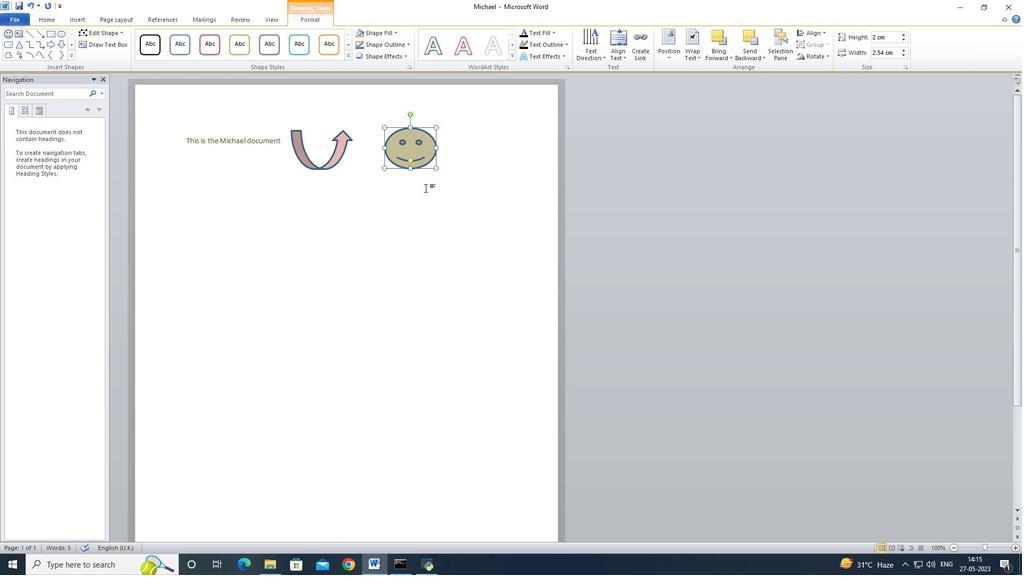 
Action: Mouse pressed left at (423, 205)
Screenshot: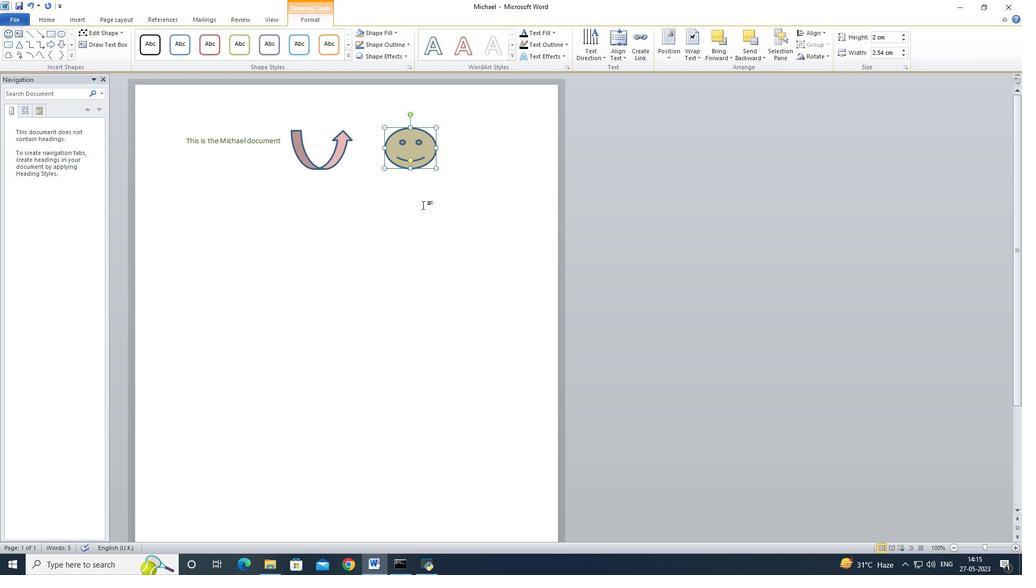 
Action: Mouse moved to (423, 203)
Screenshot: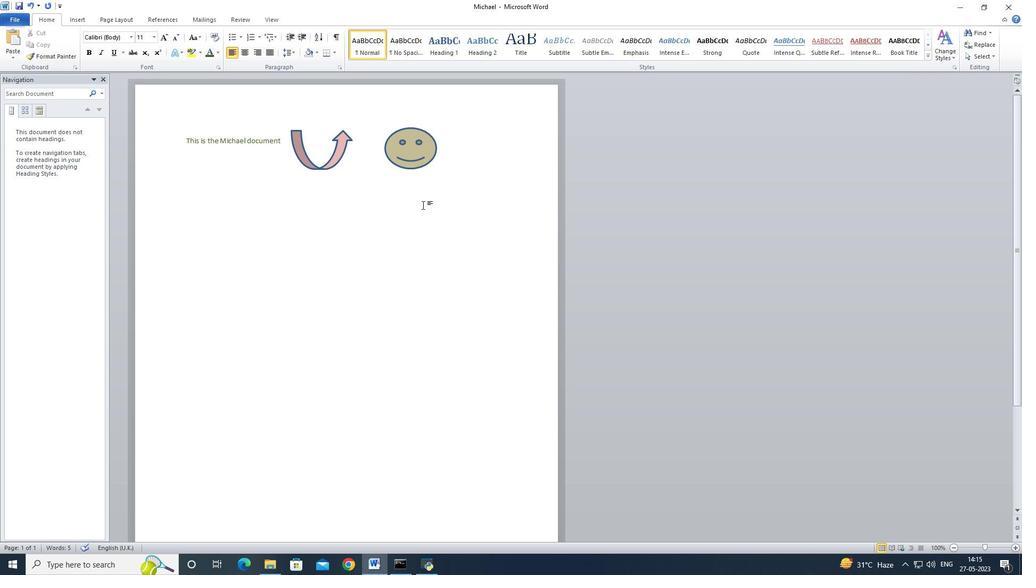 
